 Task: Add a signature Joseph Clark containing With gratitude and sincere wishes, Joseph Clark to email address softage.8@softage.net and add a folder App development
Action: Mouse moved to (49, 112)
Screenshot: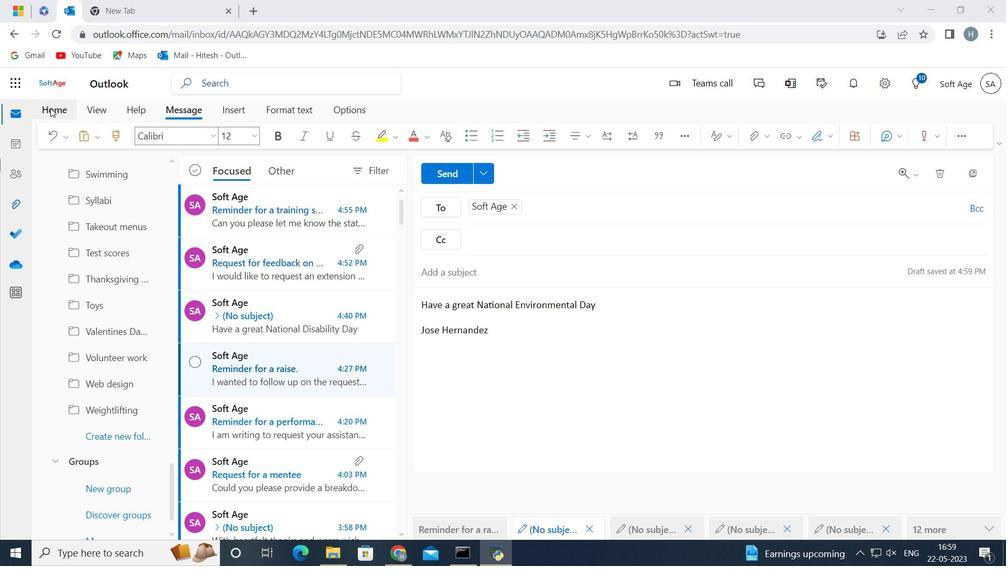 
Action: Mouse pressed left at (49, 112)
Screenshot: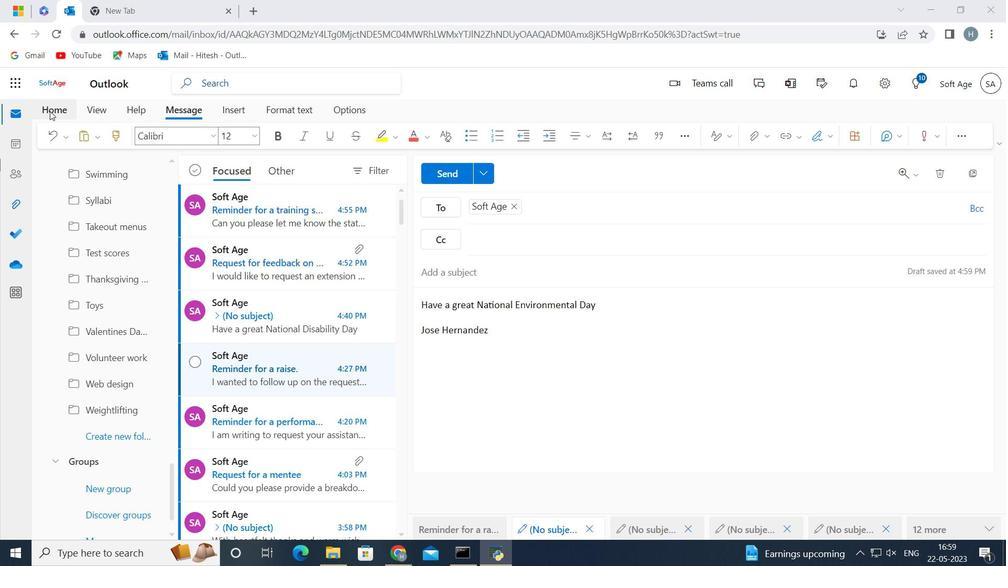 
Action: Mouse moved to (90, 136)
Screenshot: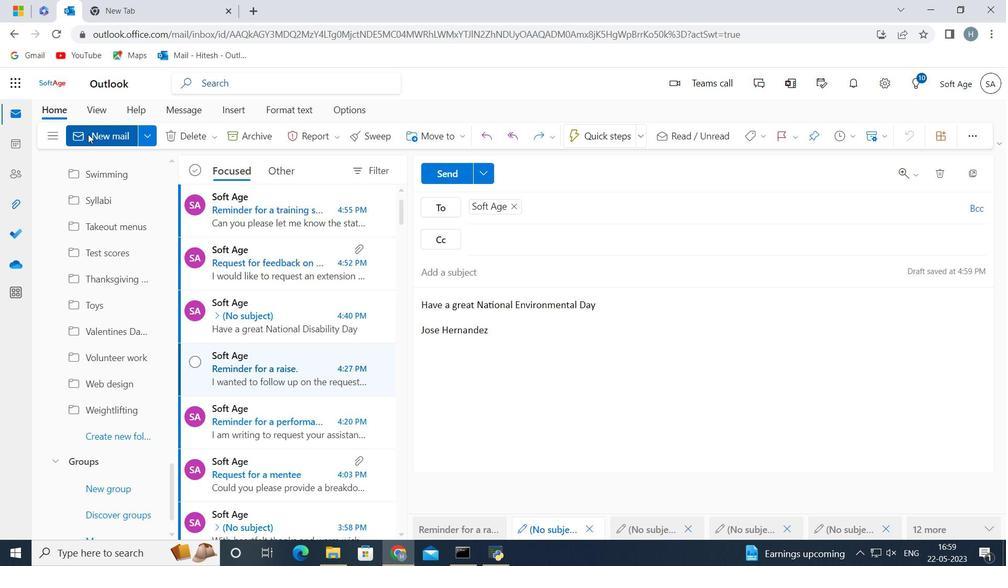 
Action: Mouse pressed left at (90, 136)
Screenshot: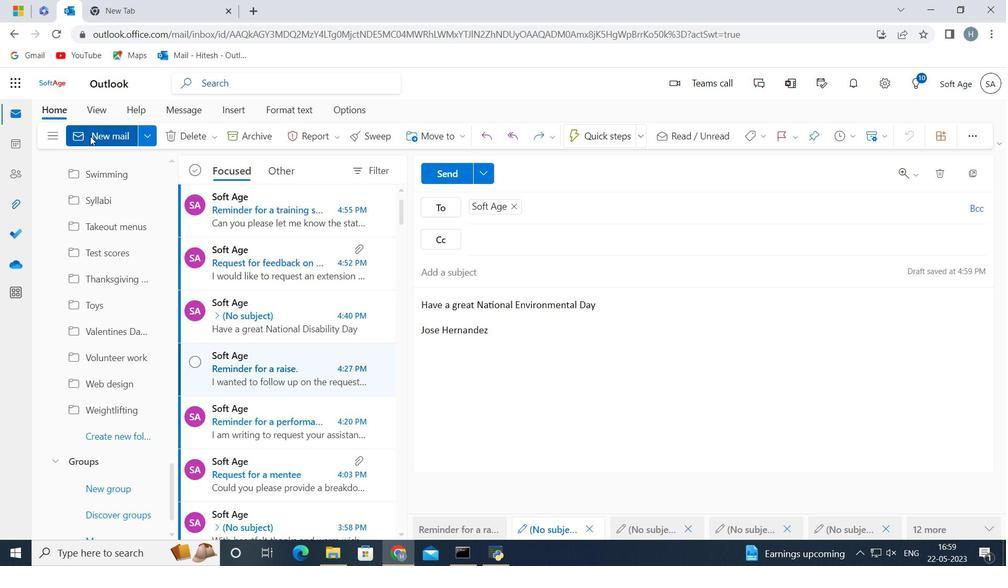 
Action: Mouse moved to (513, 324)
Screenshot: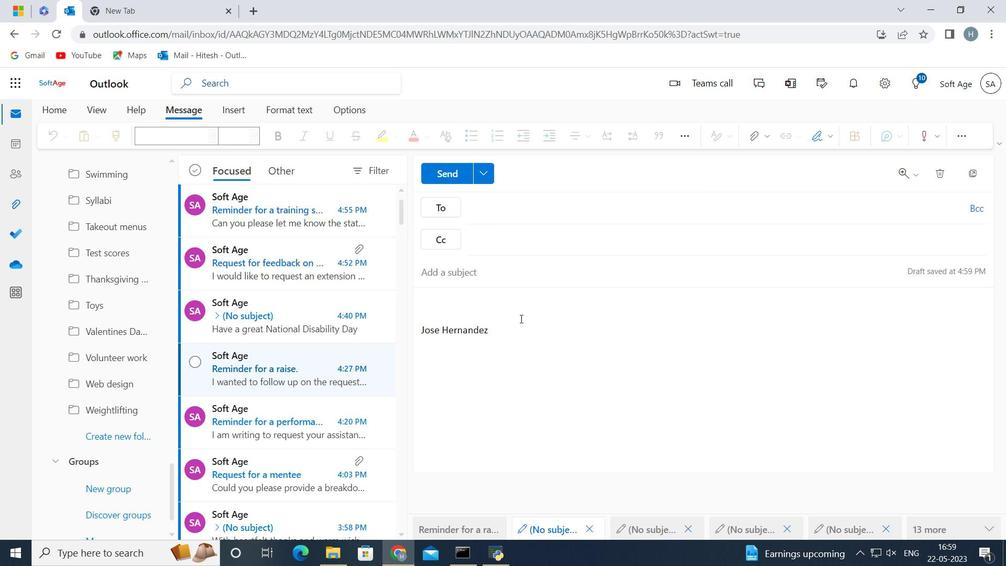 
Action: Mouse pressed left at (513, 324)
Screenshot: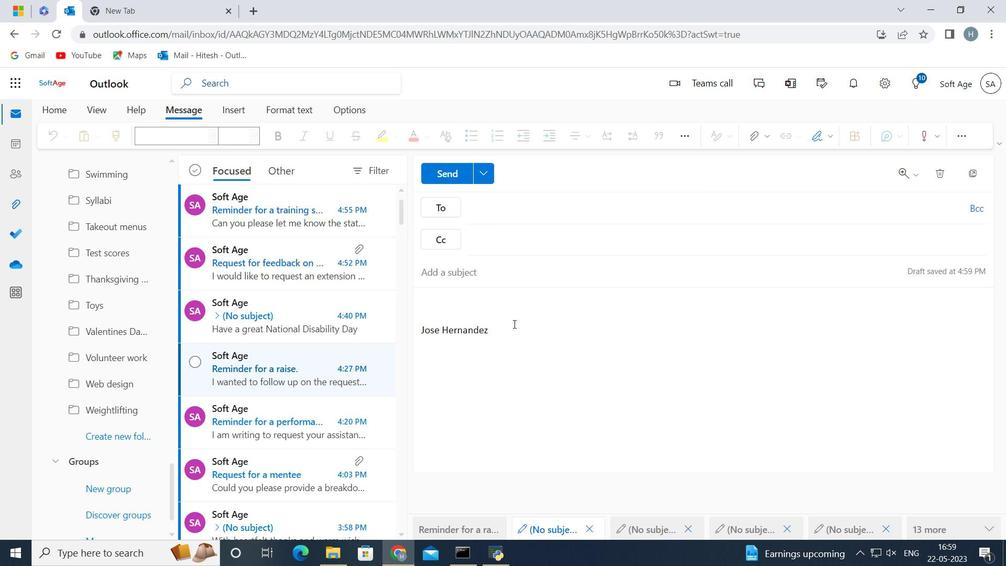 
Action: Key pressed <Key.backspace><Key.backspace><Key.backspace><Key.backspace><Key.backspace><Key.backspace><Key.backspace><Key.backspace><Key.backspace><Key.backspace><Key.backspace><Key.backspace><Key.backspace><Key.backspace><Key.backspace><Key.backspace><Key.backspace><Key.backspace><Key.backspace><Key.backspace><Key.backspace><Key.backspace>
Screenshot: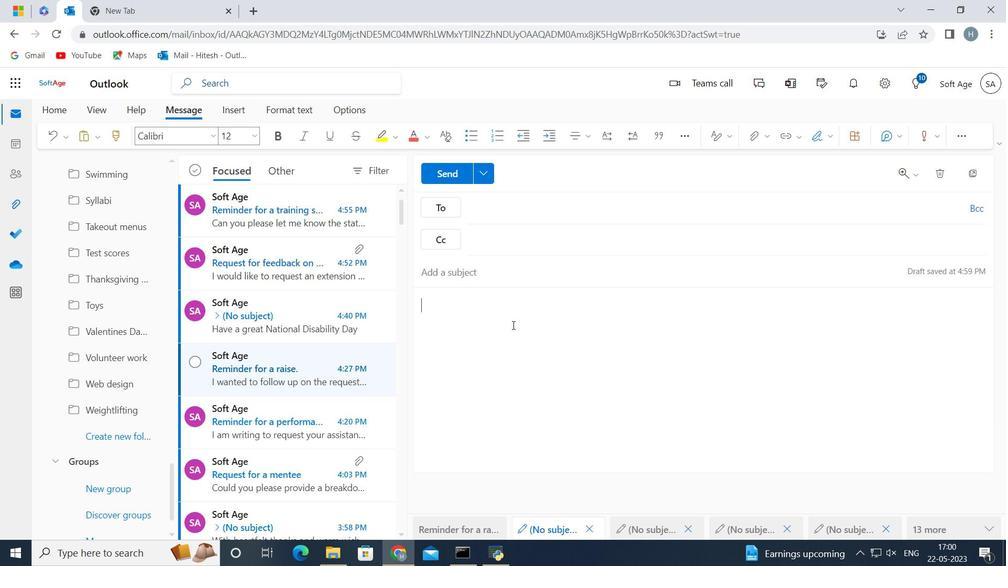 
Action: Mouse moved to (830, 135)
Screenshot: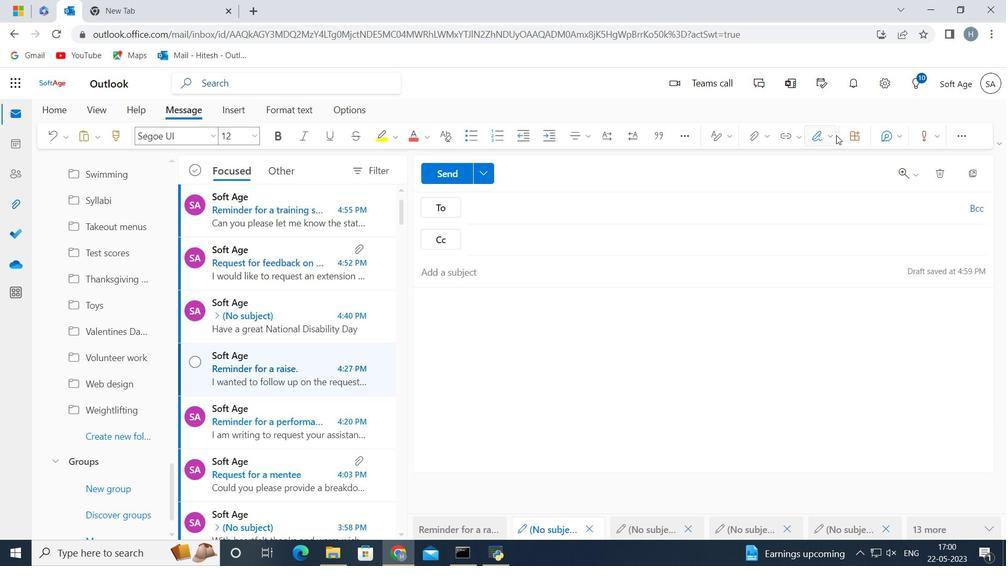 
Action: Mouse pressed left at (830, 135)
Screenshot: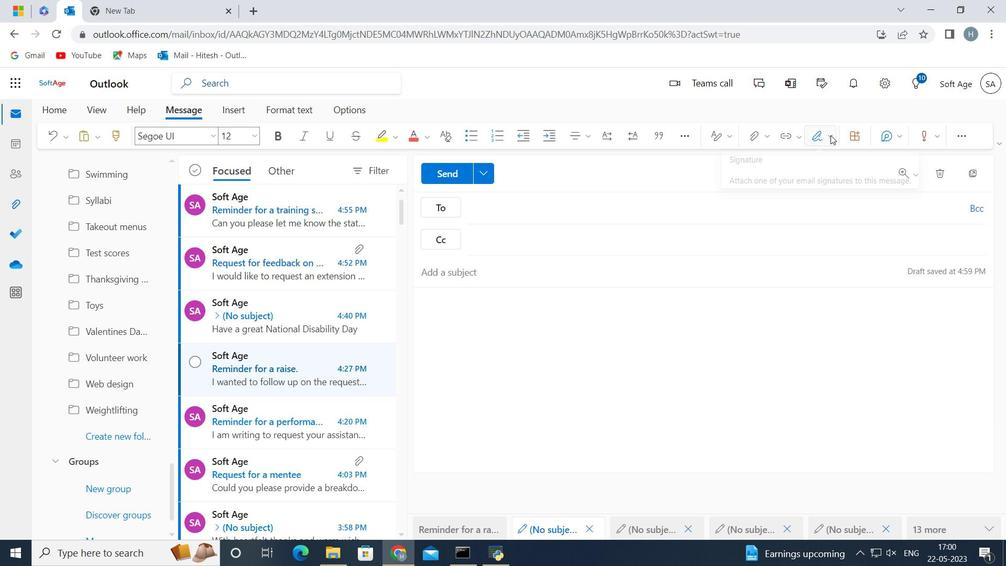 
Action: Mouse moved to (795, 193)
Screenshot: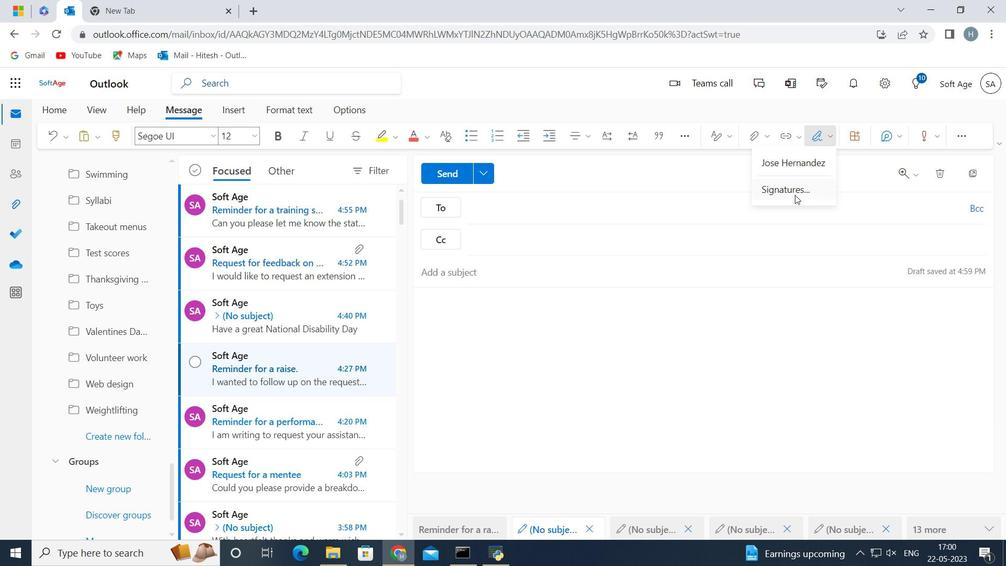 
Action: Mouse pressed left at (795, 193)
Screenshot: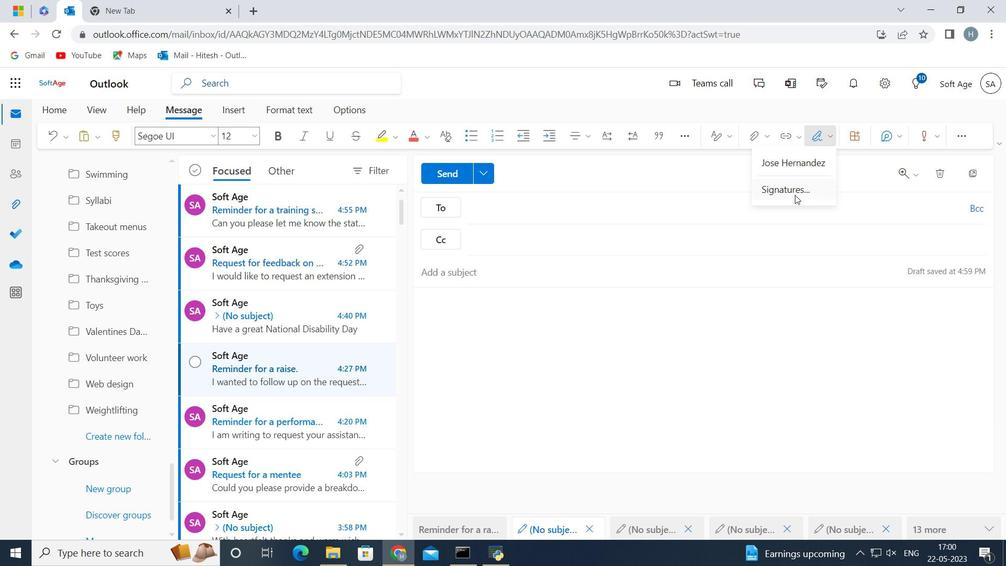 
Action: Mouse moved to (765, 233)
Screenshot: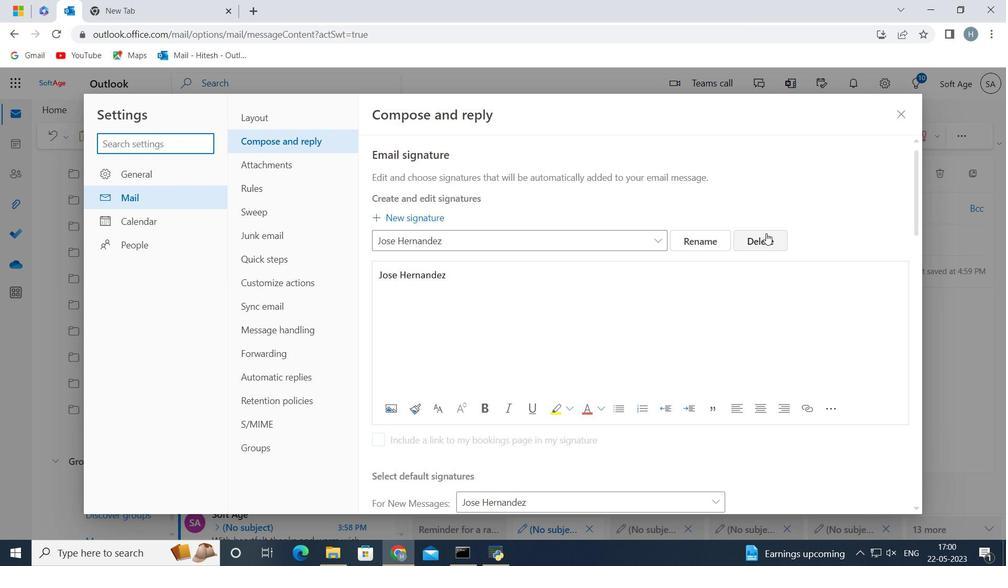 
Action: Mouse pressed left at (765, 233)
Screenshot: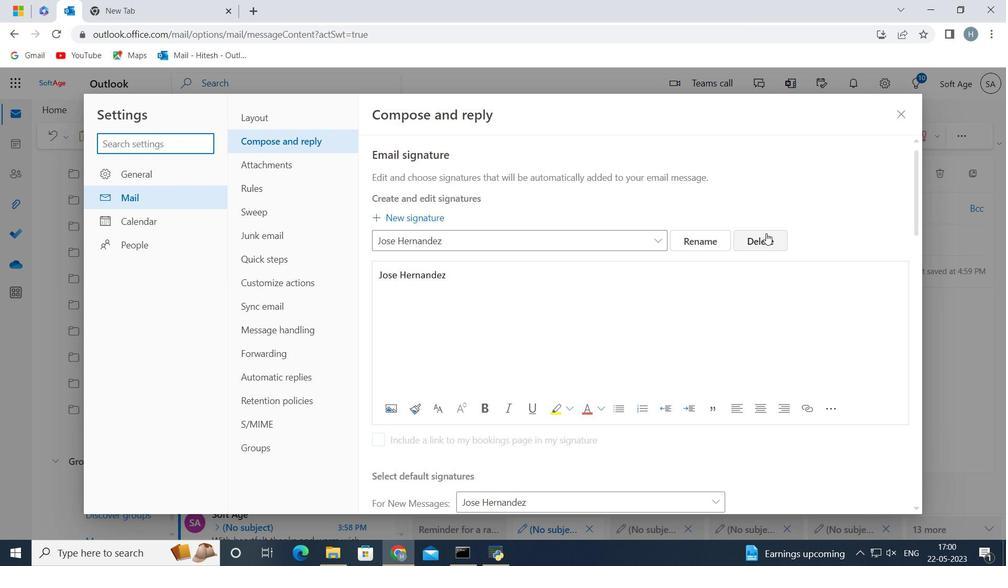 
Action: Mouse moved to (563, 240)
Screenshot: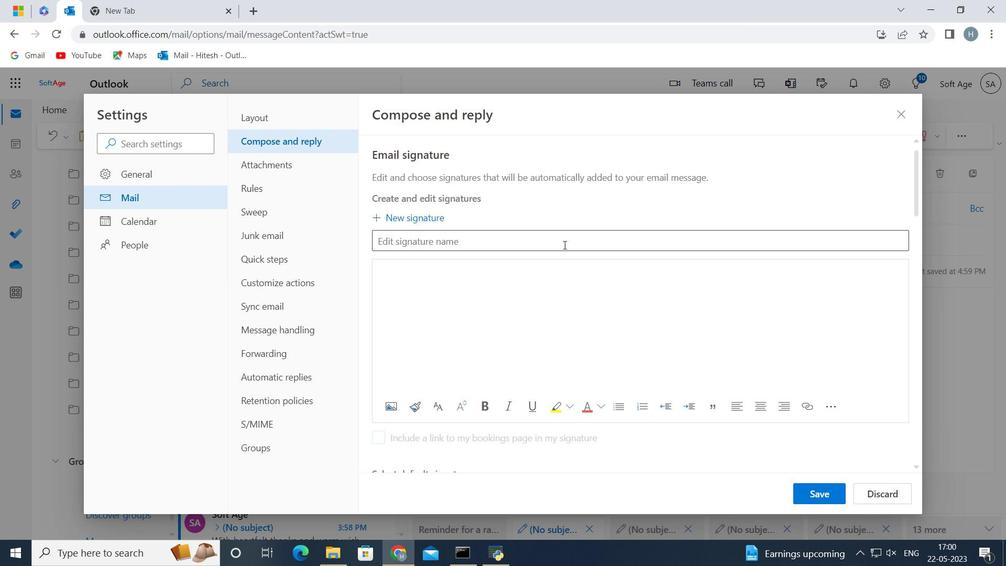 
Action: Mouse pressed left at (563, 240)
Screenshot: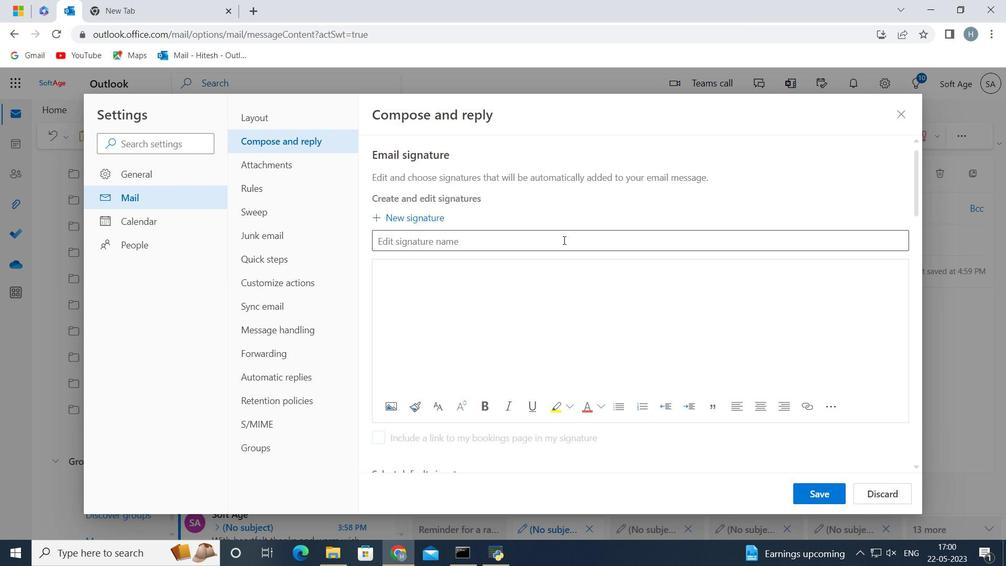 
Action: Key pressed <Key.shift>Joseph<Key.space><Key.shift>Clark<Key.space>
Screenshot: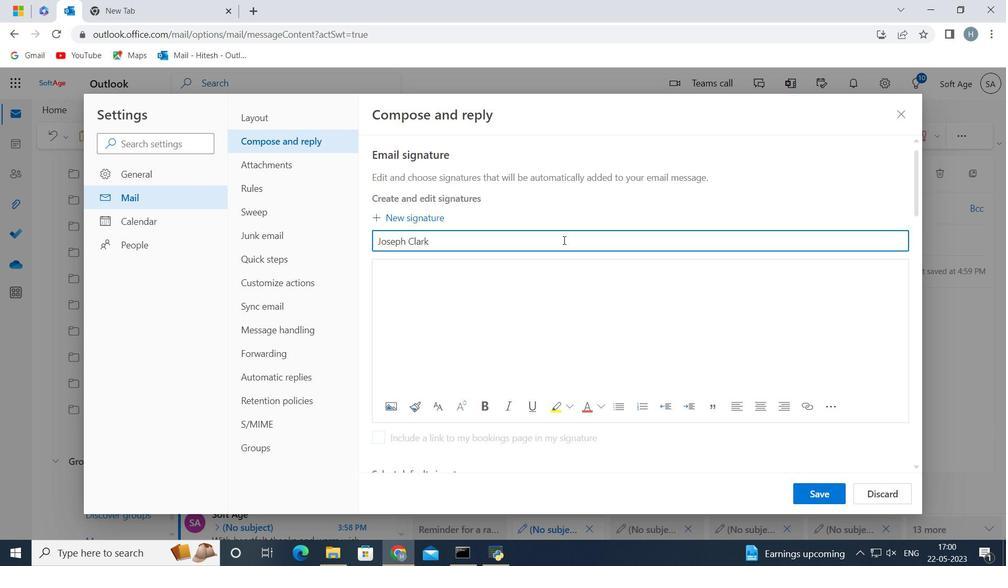 
Action: Mouse moved to (492, 279)
Screenshot: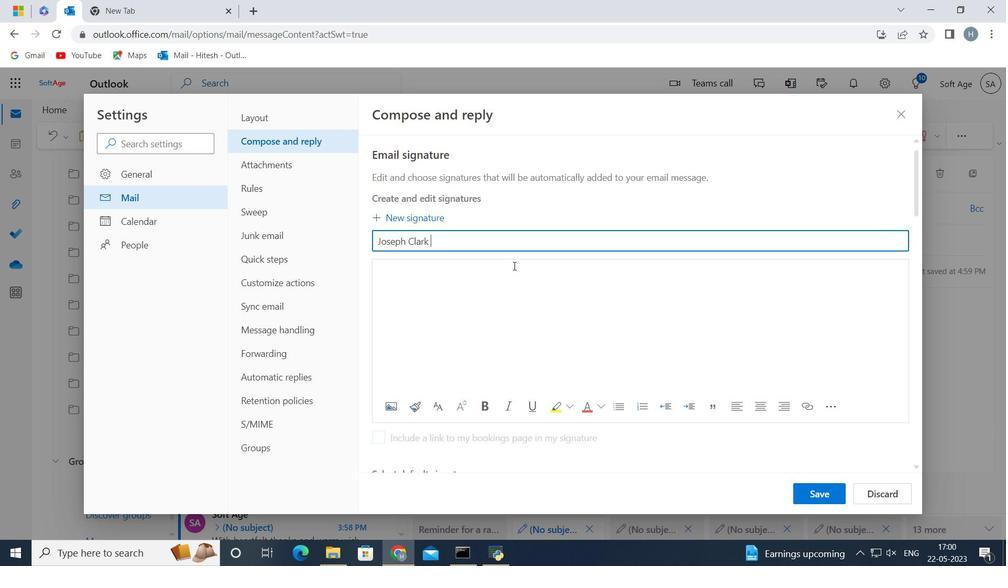 
Action: Mouse pressed left at (492, 279)
Screenshot: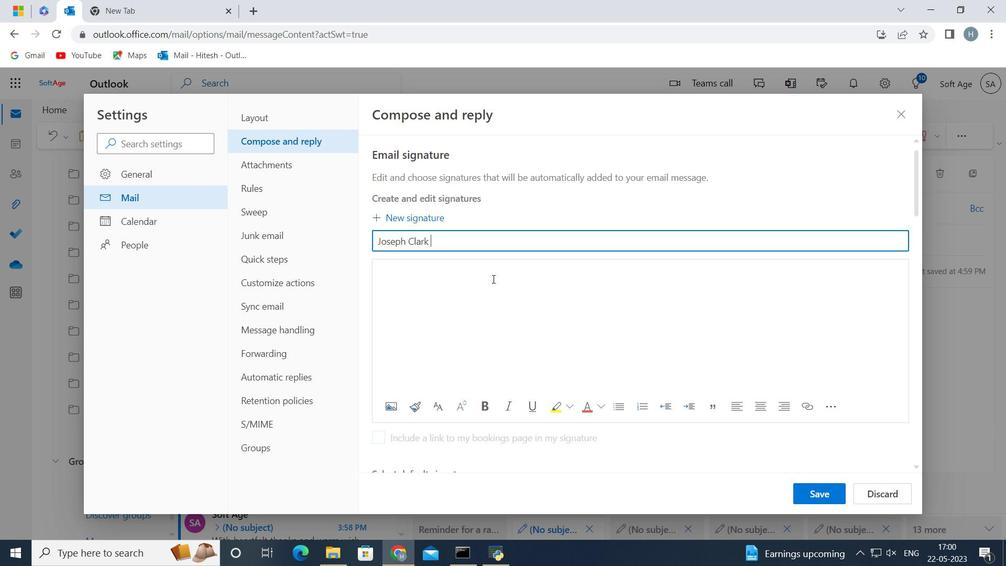 
Action: Mouse moved to (488, 280)
Screenshot: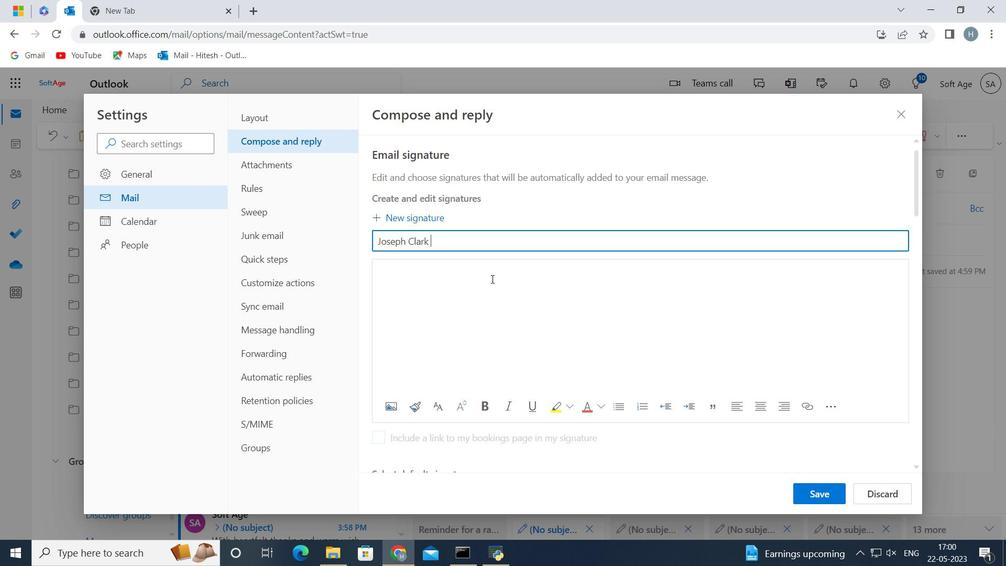 
Action: Key pressed <Key.shift>Joseph<Key.space><Key.shift>Clark
Screenshot: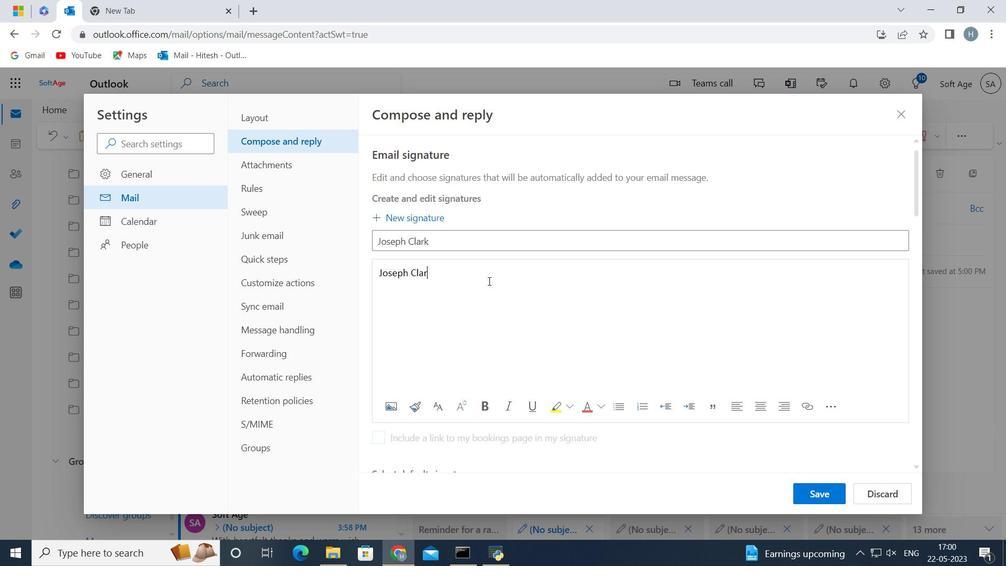 
Action: Mouse moved to (808, 484)
Screenshot: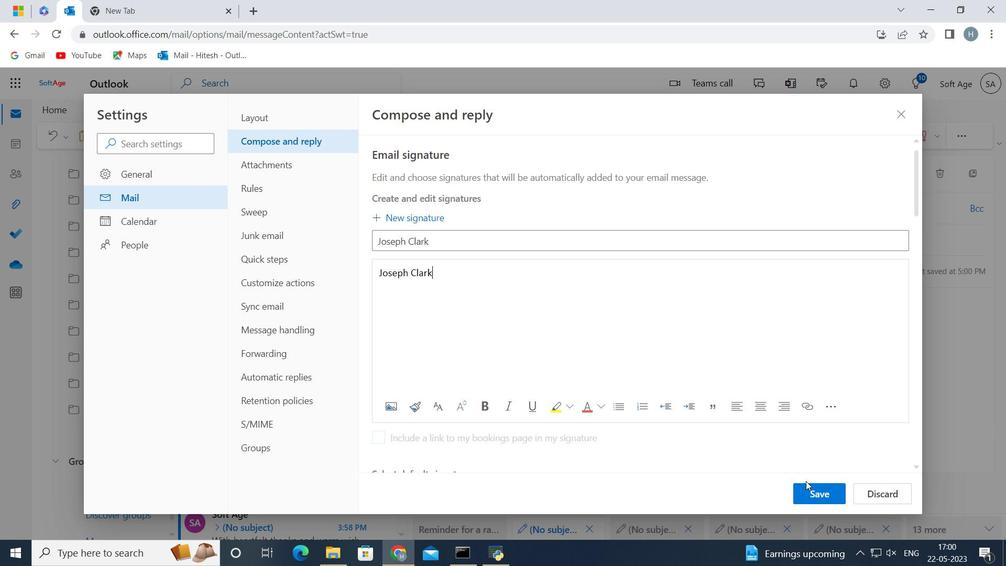 
Action: Mouse pressed left at (808, 484)
Screenshot: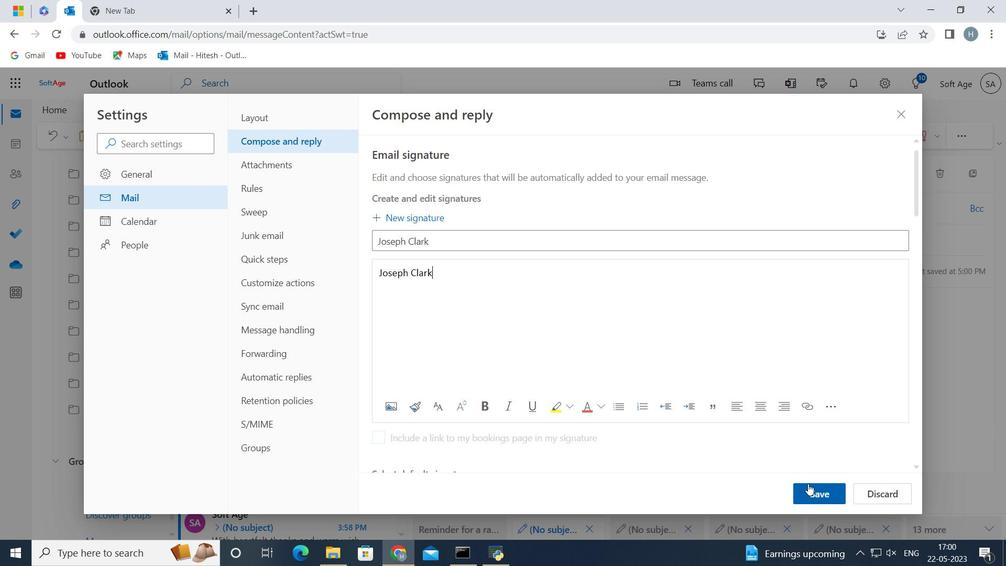 
Action: Mouse moved to (570, 301)
Screenshot: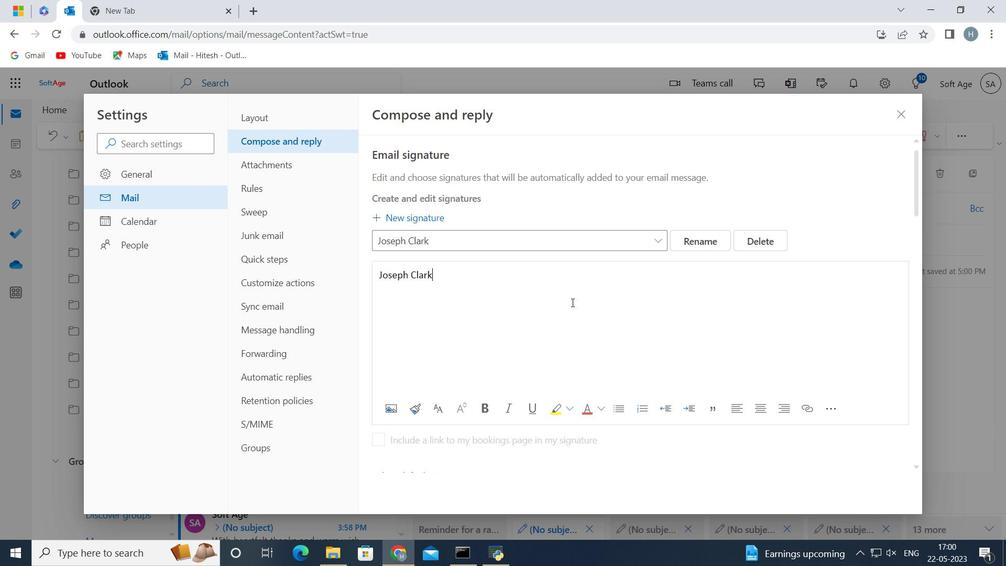 
Action: Mouse scrolled (570, 300) with delta (0, 0)
Screenshot: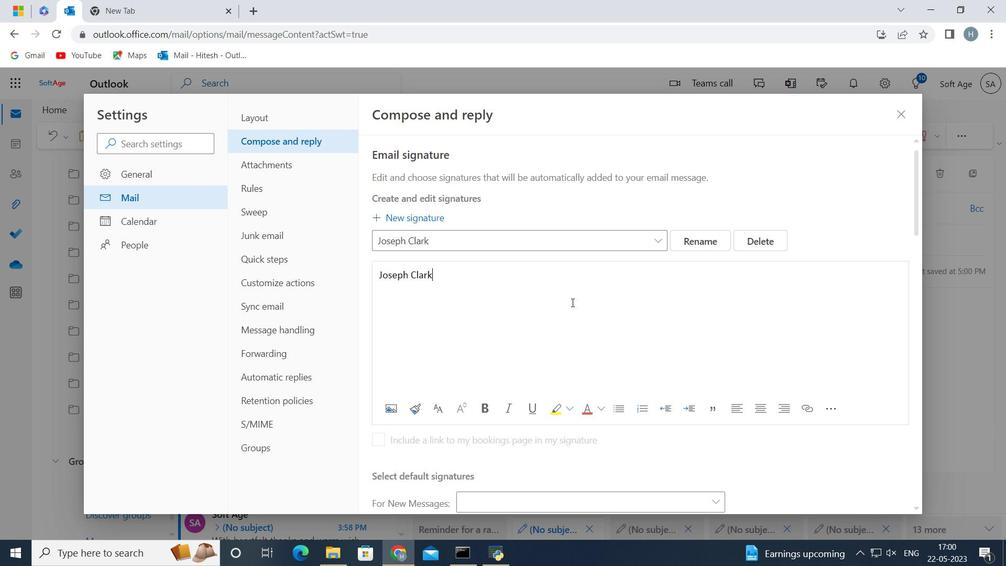 
Action: Mouse scrolled (570, 300) with delta (0, 0)
Screenshot: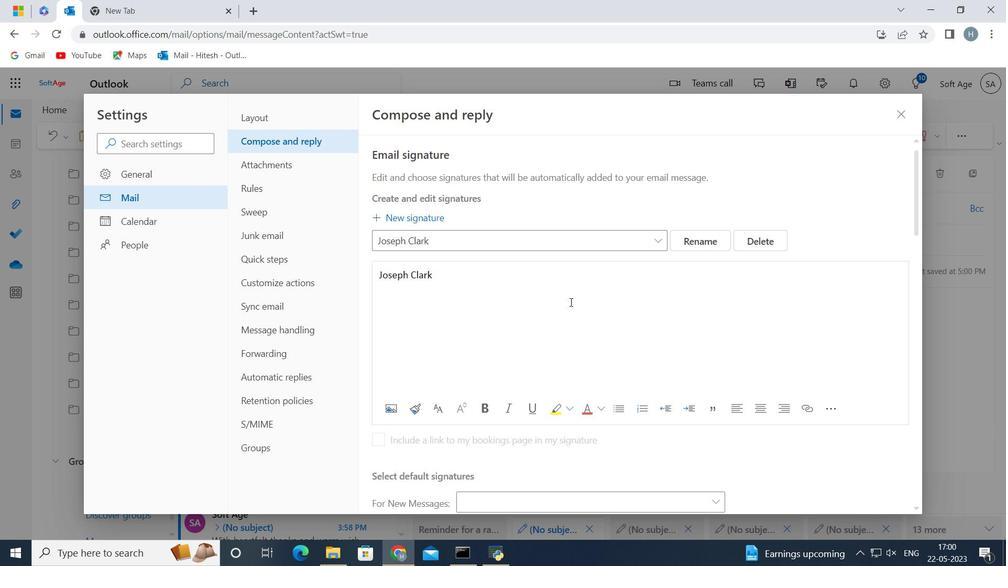 
Action: Mouse moved to (548, 280)
Screenshot: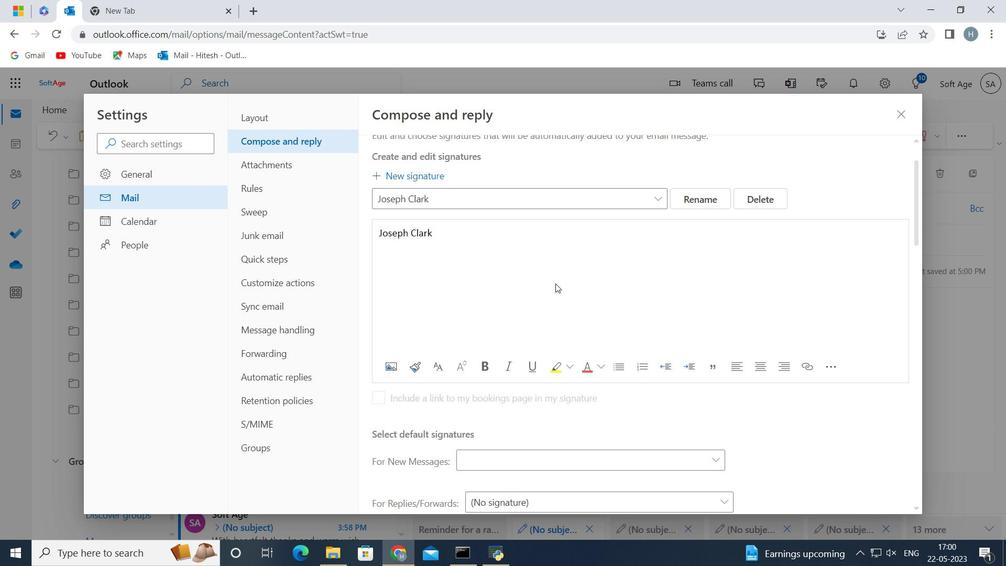
Action: Mouse scrolled (548, 279) with delta (0, 0)
Screenshot: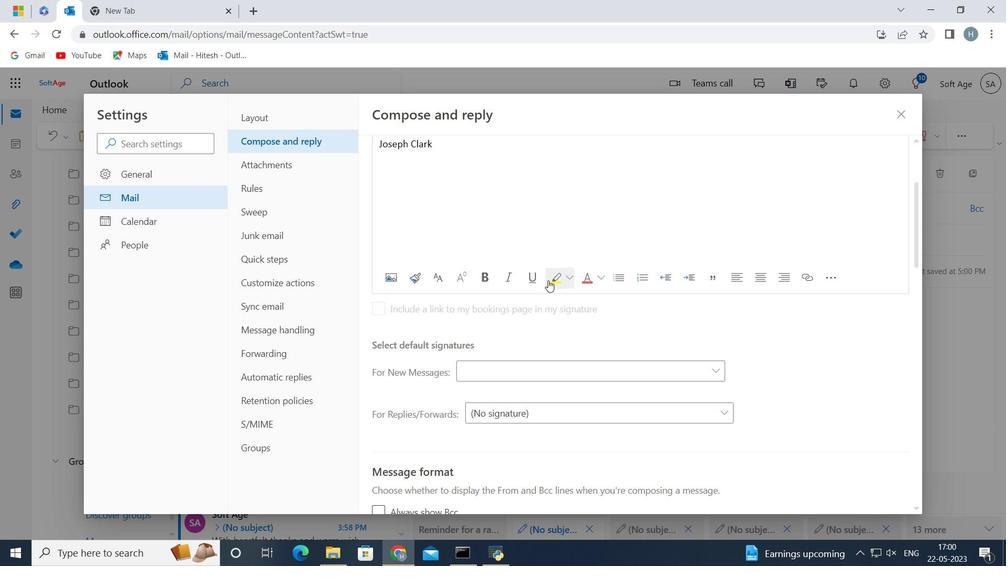 
Action: Mouse scrolled (548, 279) with delta (0, 0)
Screenshot: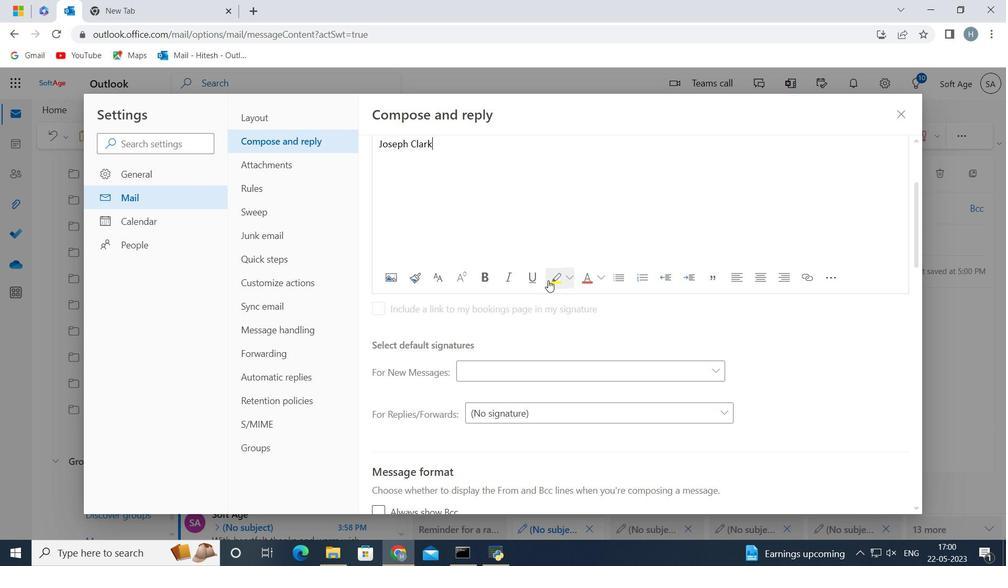 
Action: Mouse moved to (713, 238)
Screenshot: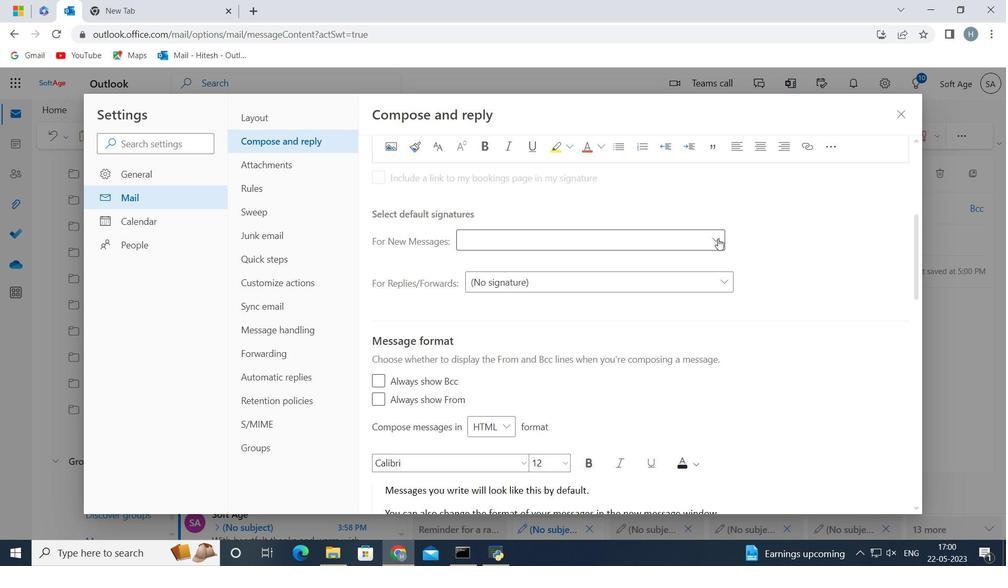 
Action: Mouse pressed left at (713, 238)
Screenshot: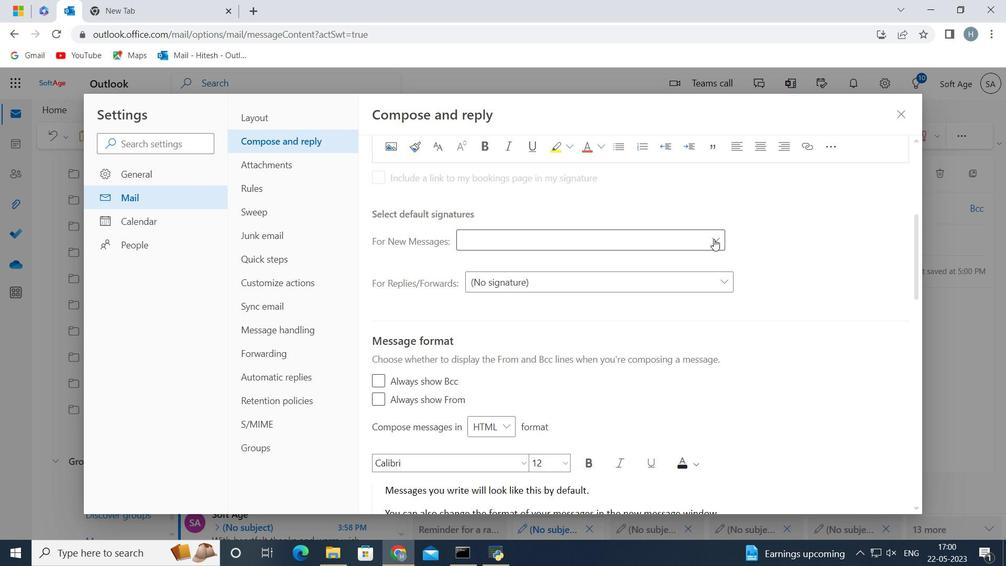 
Action: Mouse moved to (666, 283)
Screenshot: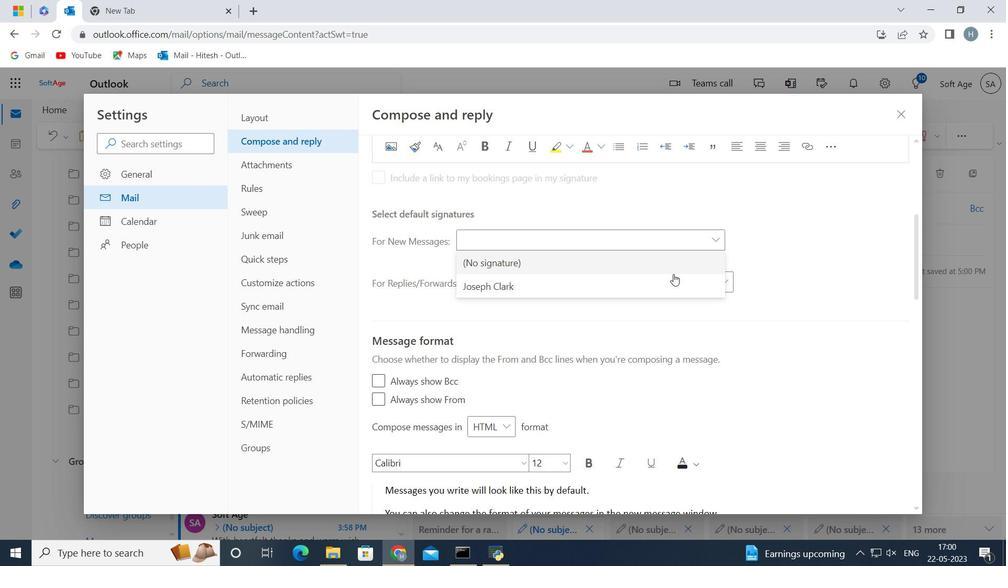 
Action: Mouse pressed left at (666, 283)
Screenshot: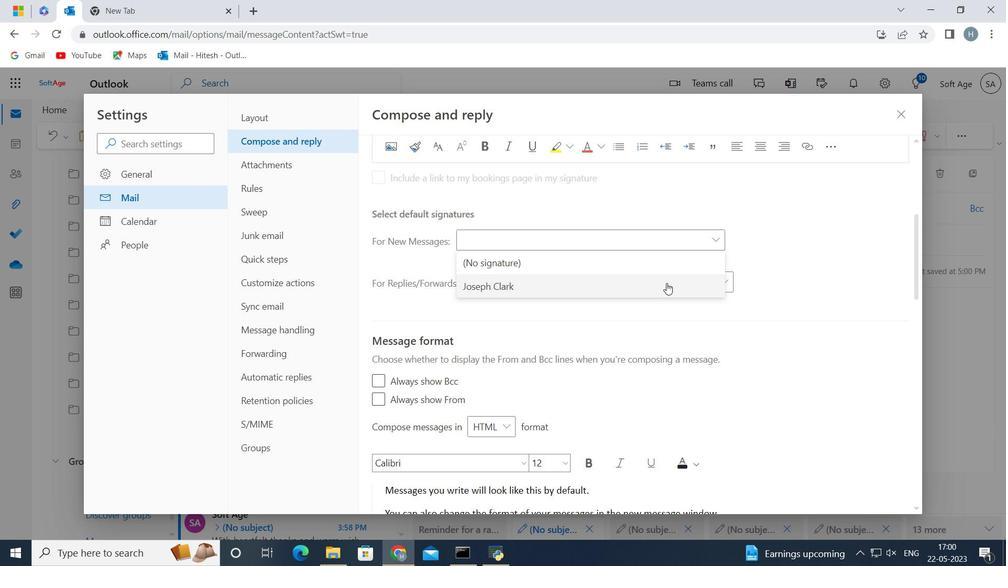 
Action: Mouse moved to (823, 490)
Screenshot: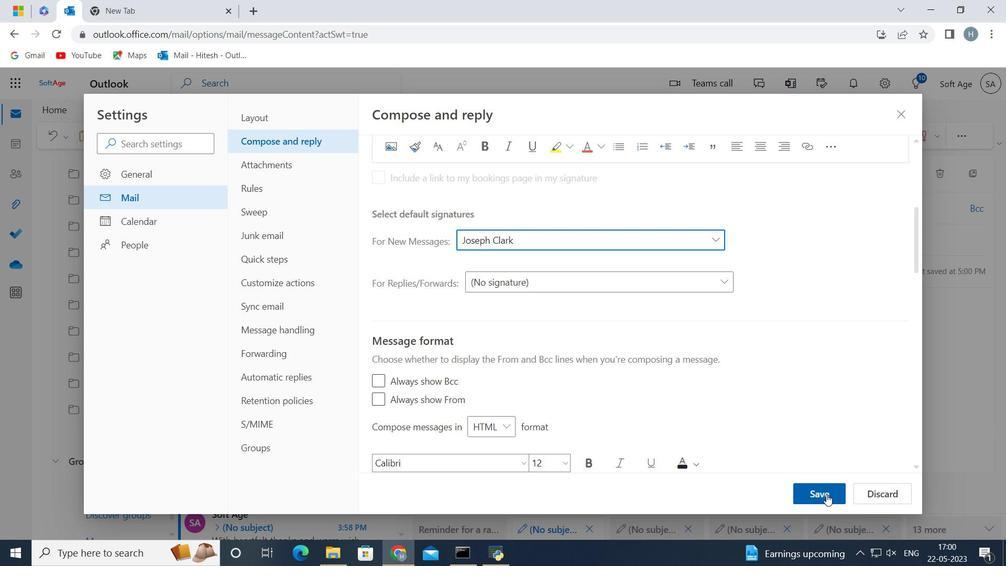 
Action: Mouse pressed left at (823, 490)
Screenshot: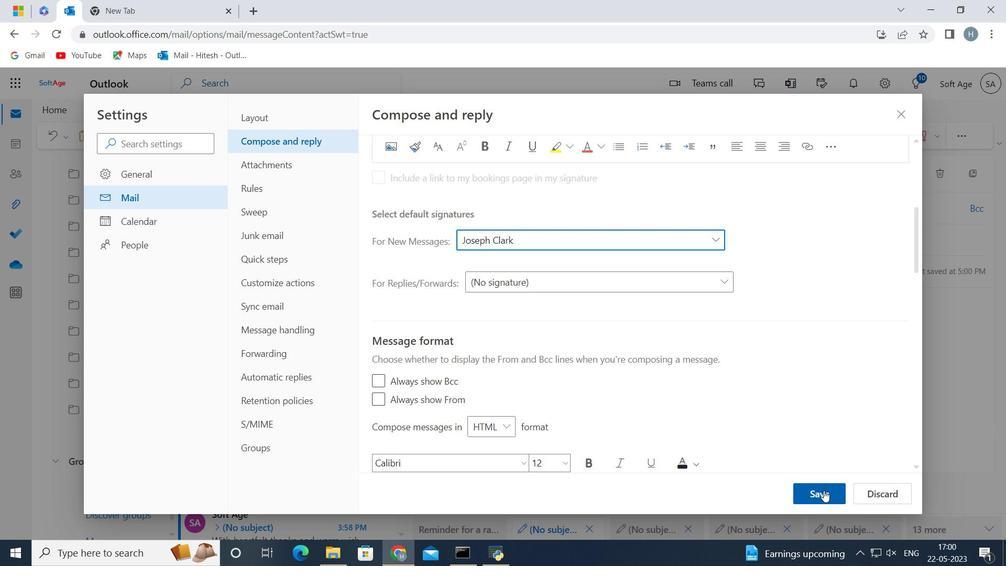 
Action: Mouse moved to (898, 121)
Screenshot: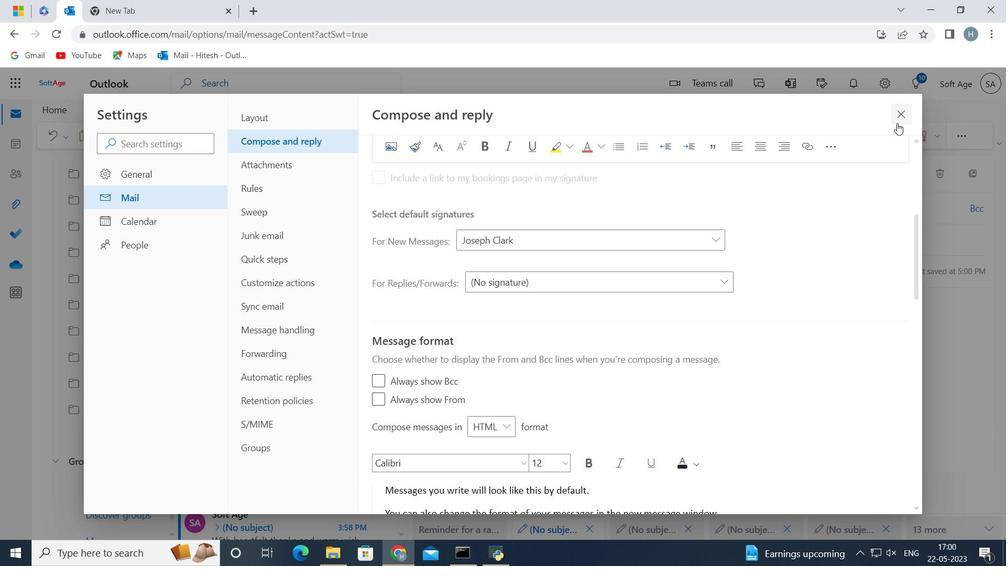 
Action: Mouse pressed left at (898, 121)
Screenshot: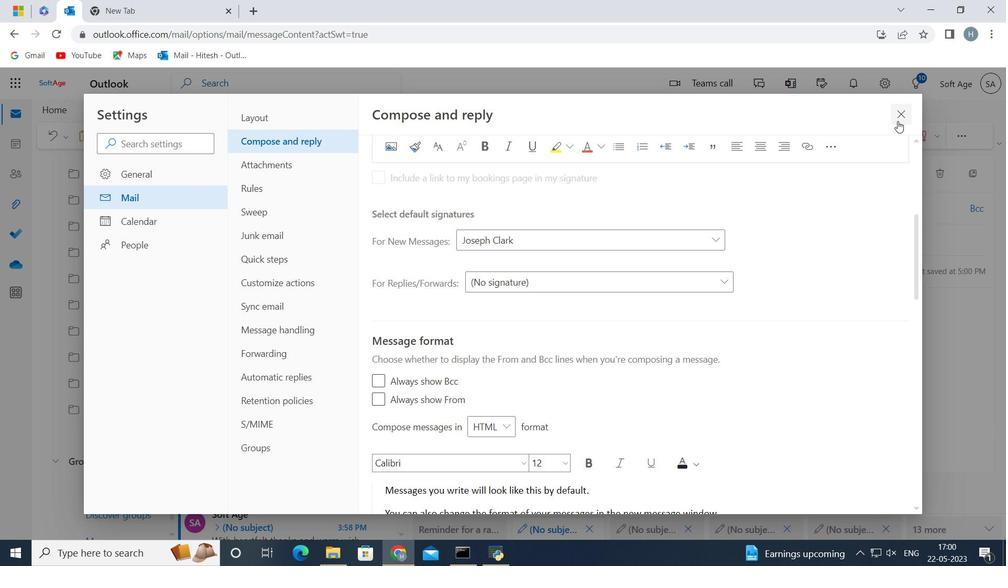 
Action: Mouse moved to (484, 303)
Screenshot: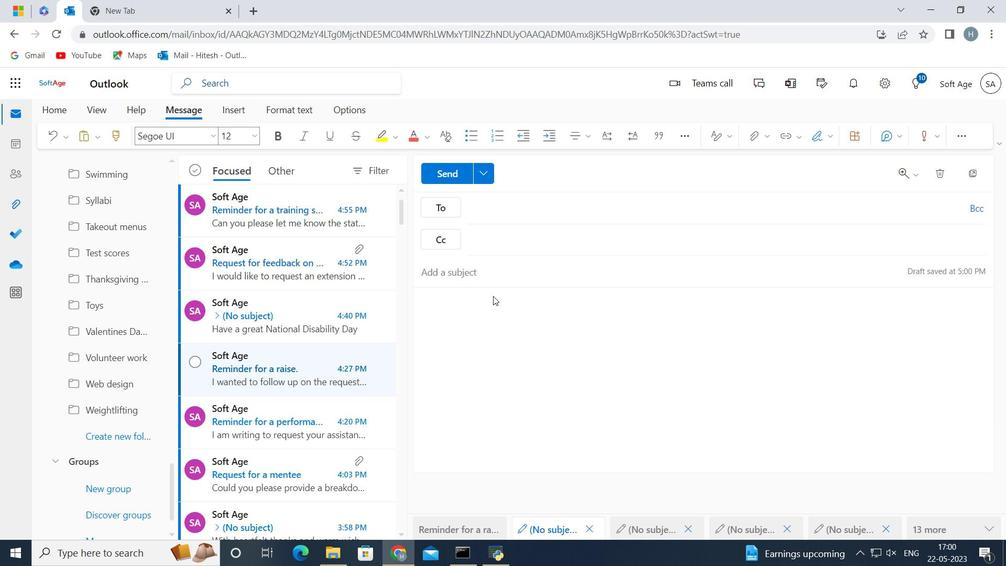 
Action: Mouse pressed left at (484, 303)
Screenshot: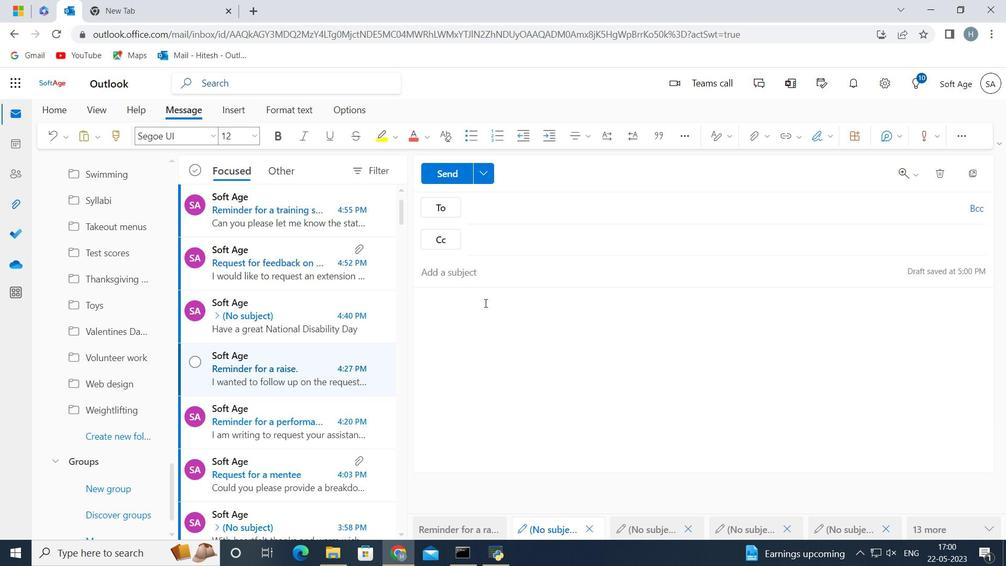 
Action: Key pressed <Key.shift><Key.shift>With<Key.space>gratitude<Key.space>and<Key.space>sincere<Key.space>wishes
Screenshot: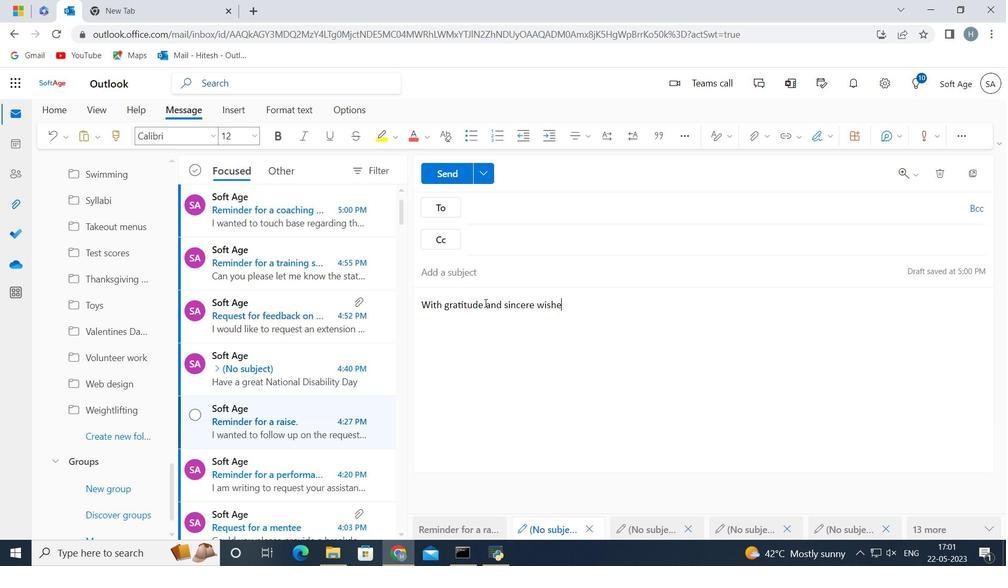 
Action: Mouse moved to (830, 131)
Screenshot: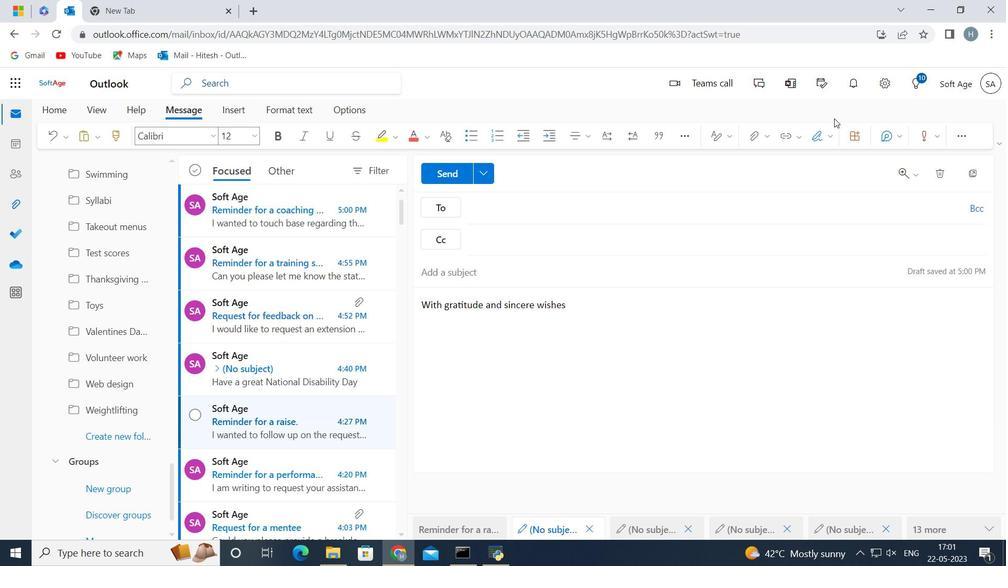 
Action: Mouse pressed left at (830, 131)
Screenshot: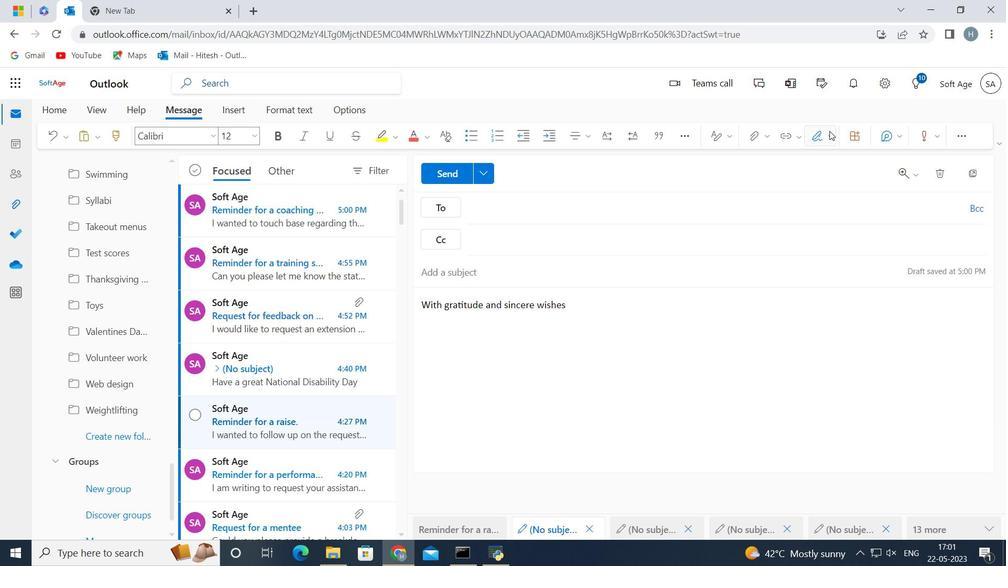 
Action: Mouse moved to (816, 165)
Screenshot: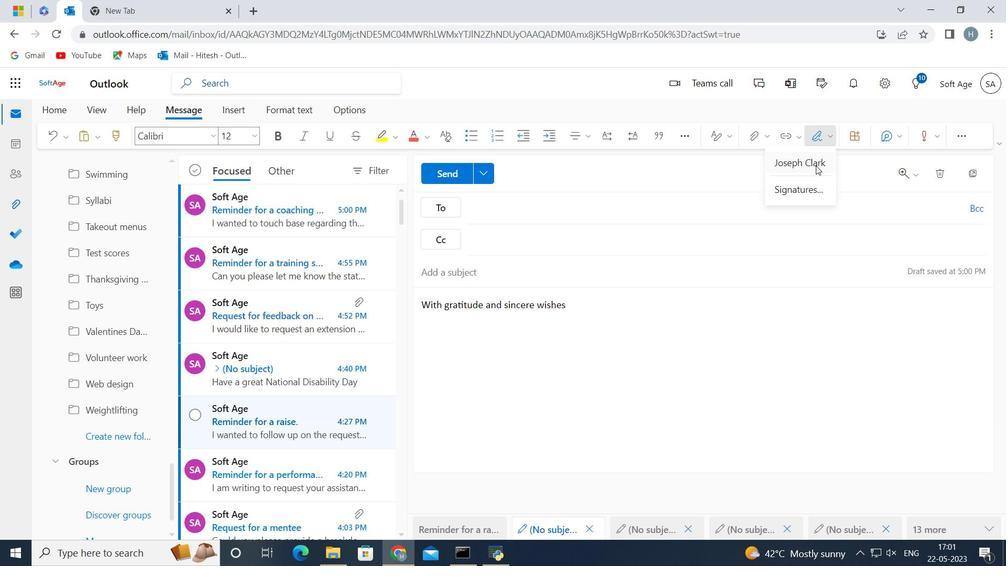 
Action: Mouse pressed left at (816, 165)
Screenshot: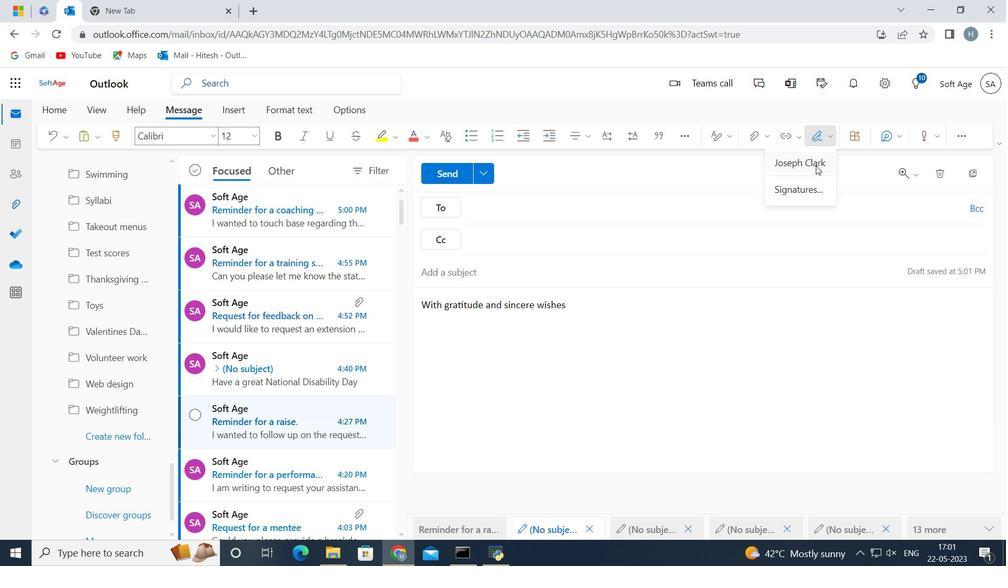 
Action: Mouse moved to (512, 211)
Screenshot: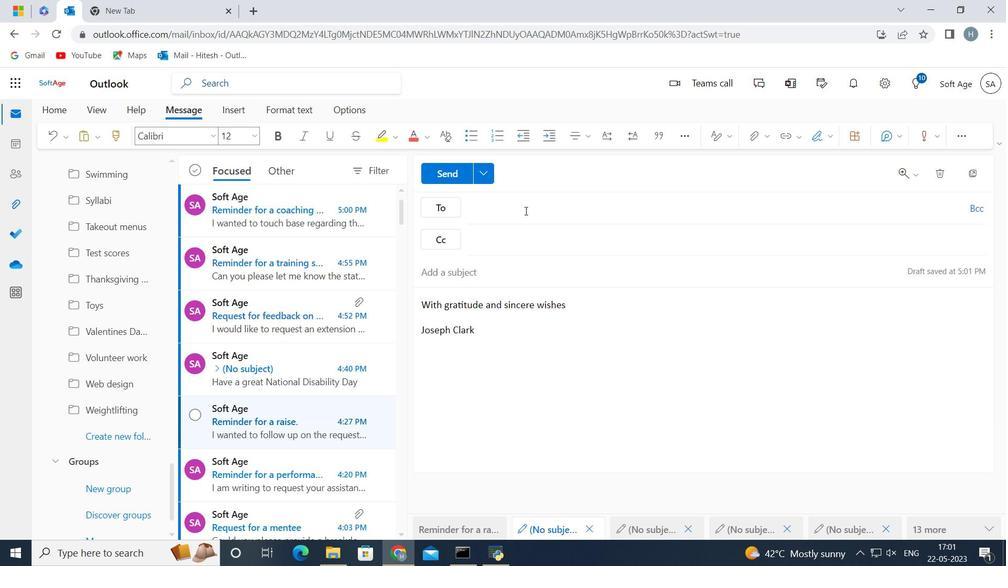 
Action: Mouse pressed left at (512, 211)
Screenshot: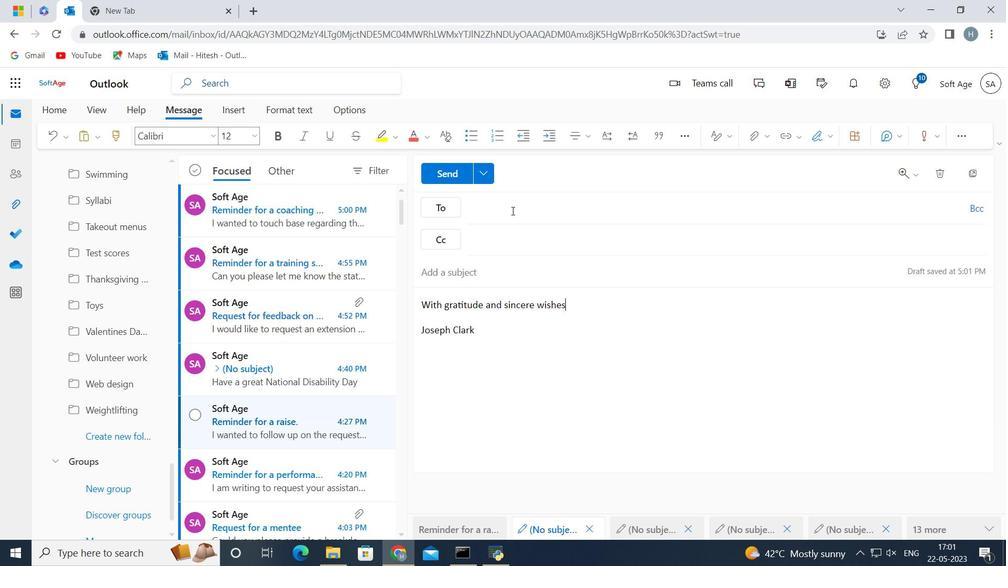 
Action: Mouse moved to (511, 211)
Screenshot: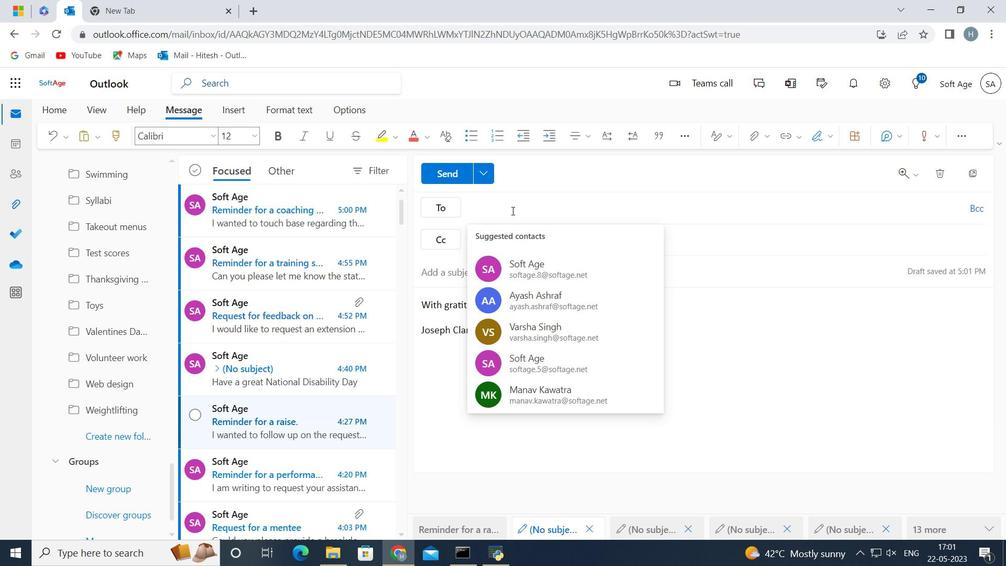 
Action: Key pressed softage.8<Key.shift>@softage.net
Screenshot: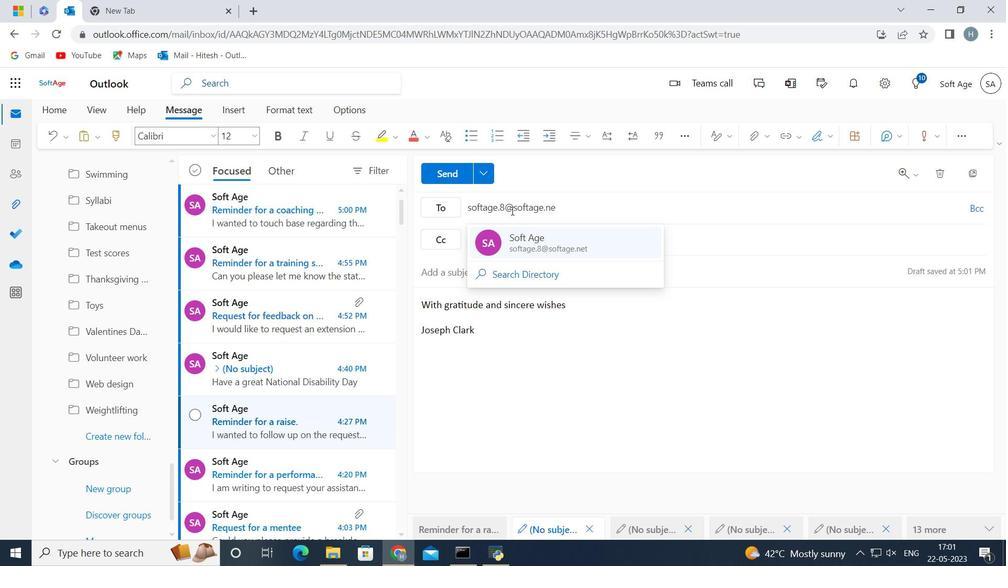 
Action: Mouse moved to (516, 232)
Screenshot: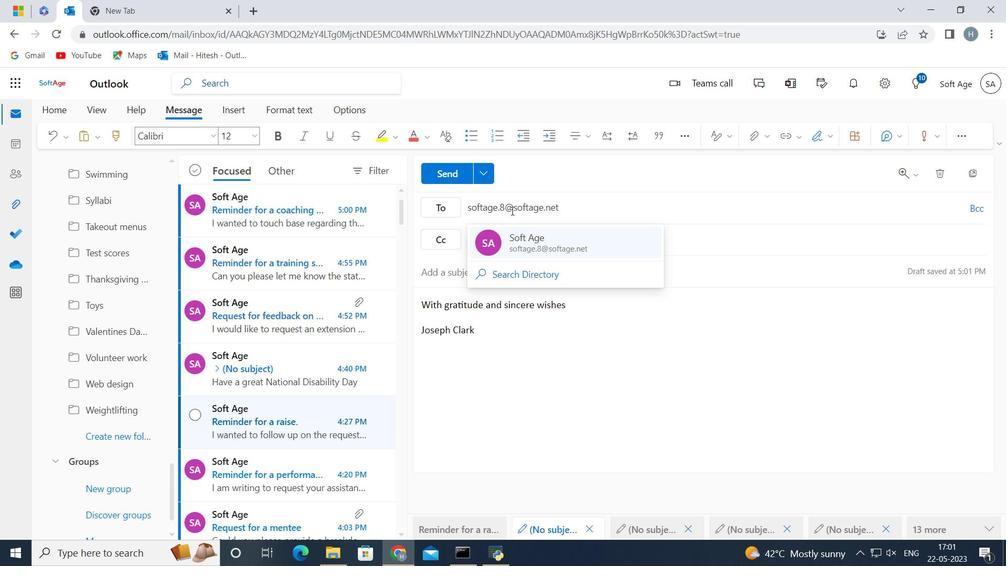 
Action: Mouse pressed left at (516, 232)
Screenshot: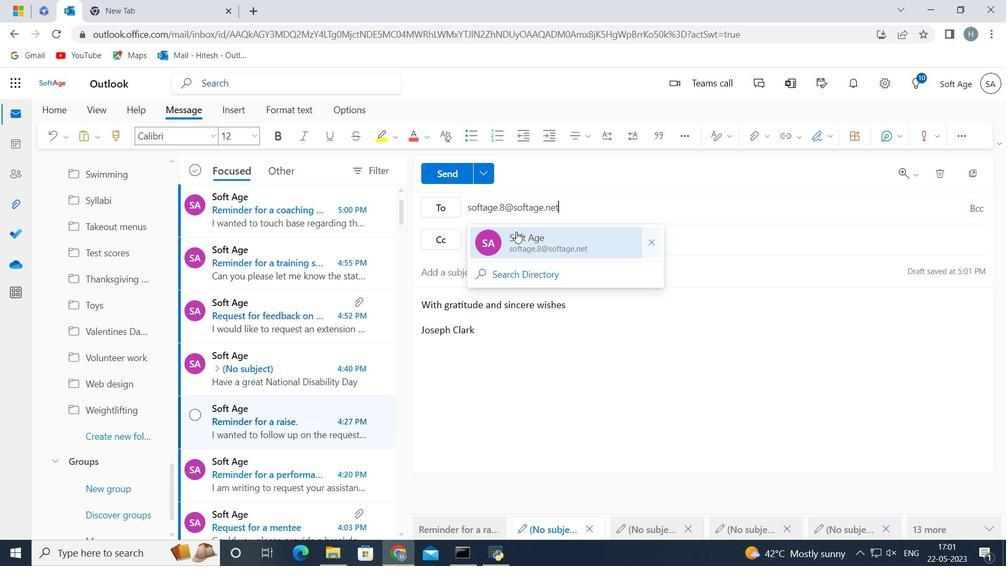
Action: Mouse moved to (135, 433)
Screenshot: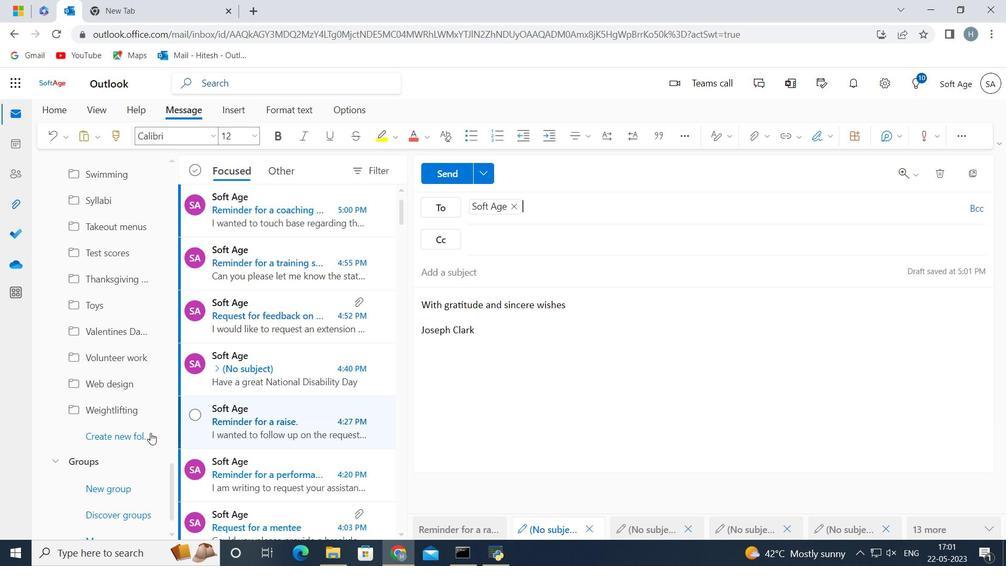 
Action: Mouse pressed left at (135, 433)
Screenshot: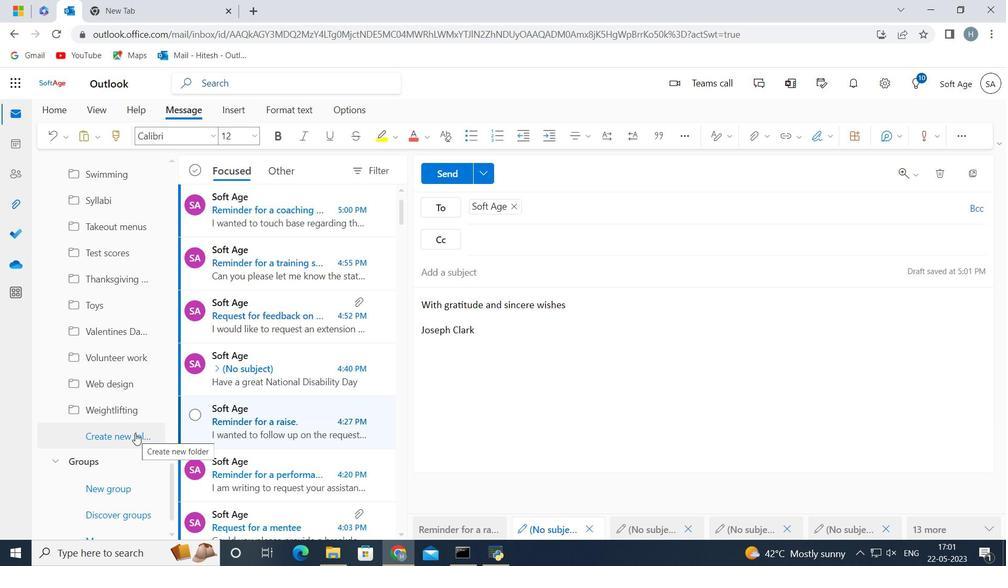 
Action: Key pressed <Key.shift>App<Key.space>development
Screenshot: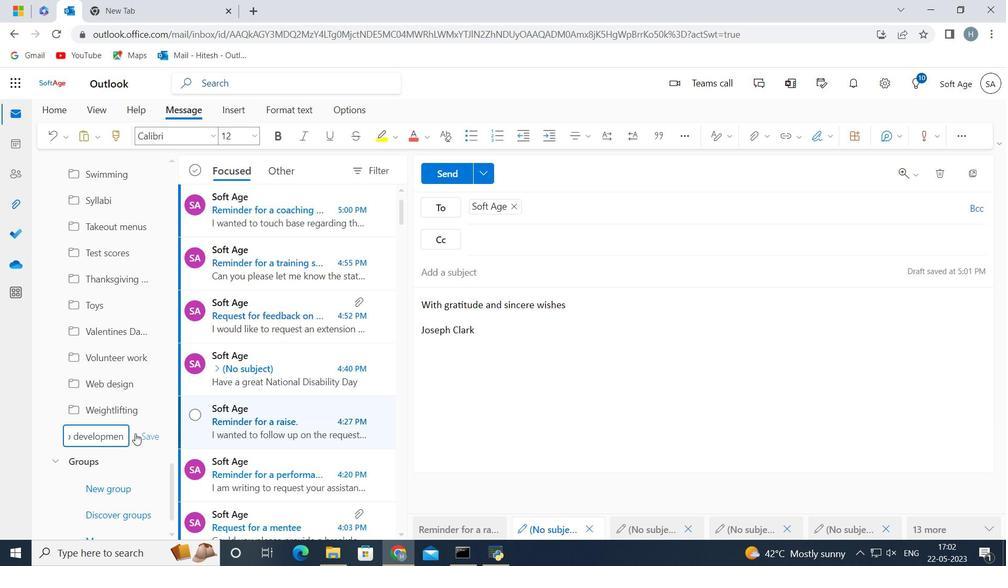 
Action: Mouse moved to (148, 436)
Screenshot: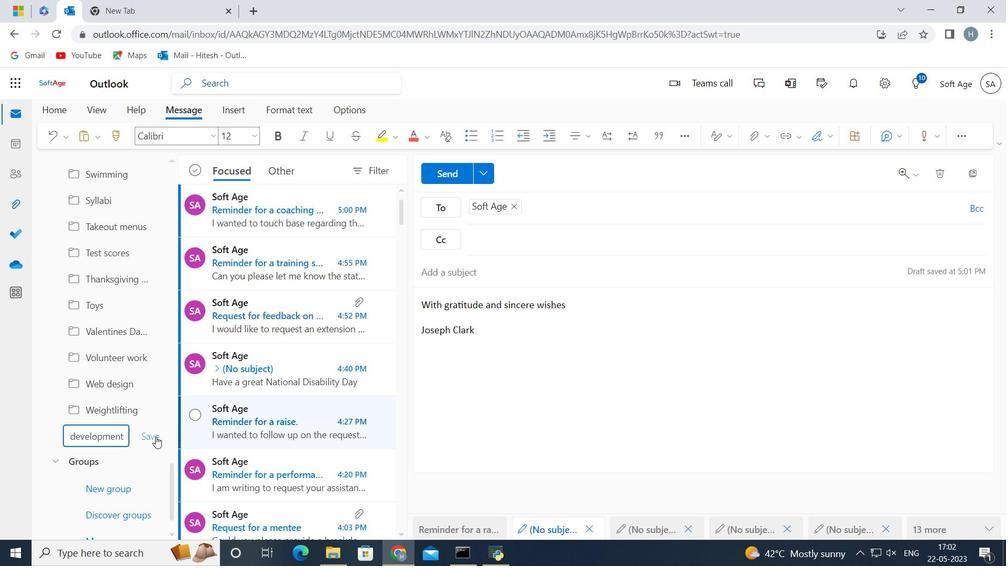
Action: Mouse pressed left at (148, 436)
Screenshot: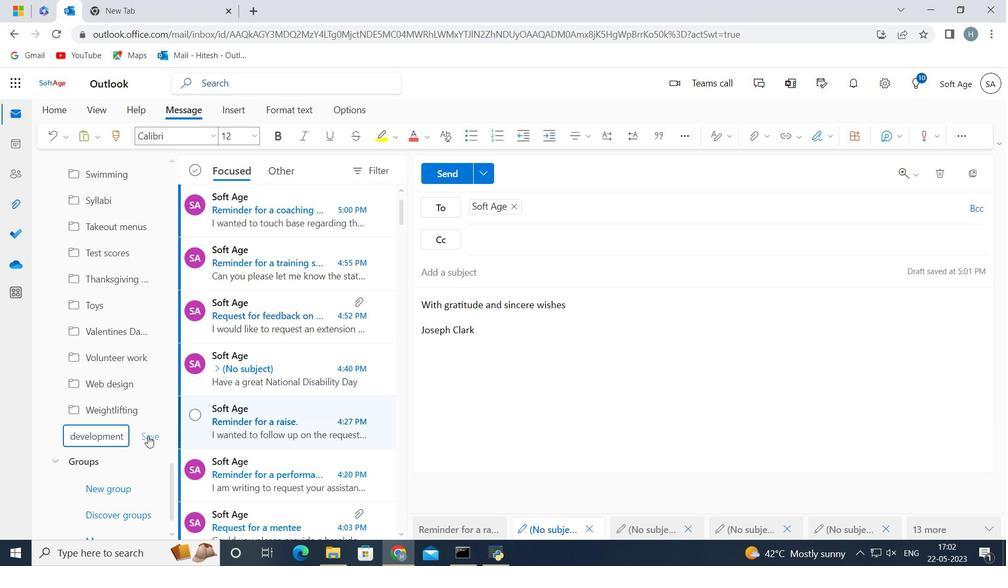 
Action: Mouse moved to (430, 175)
Screenshot: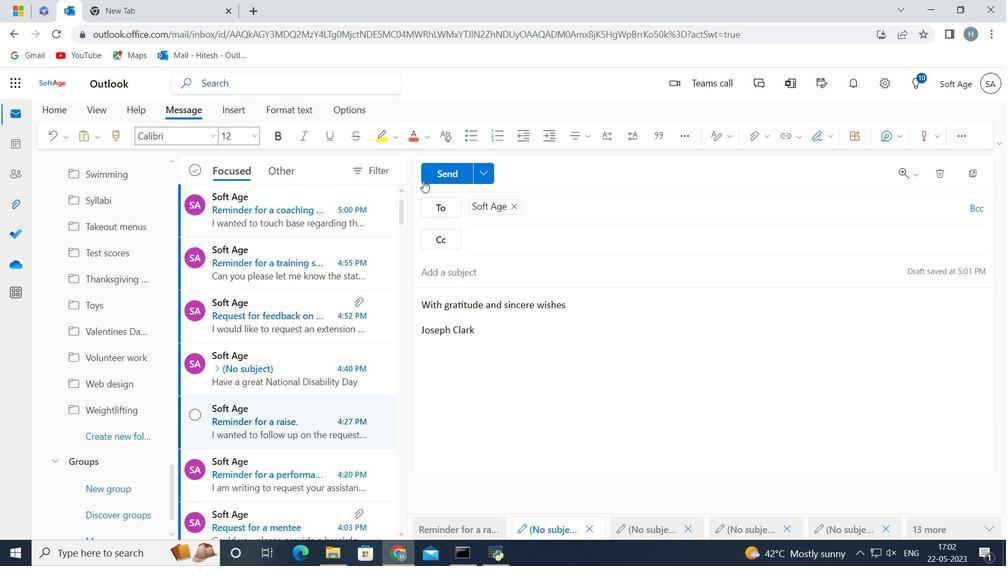 
Action: Mouse pressed left at (430, 175)
Screenshot: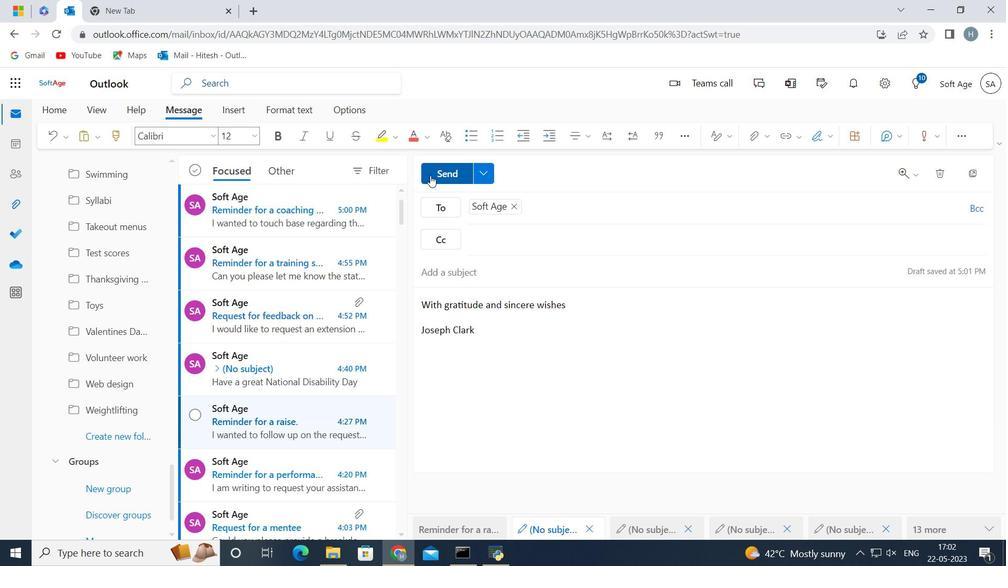 
Action: Mouse moved to (503, 336)
Screenshot: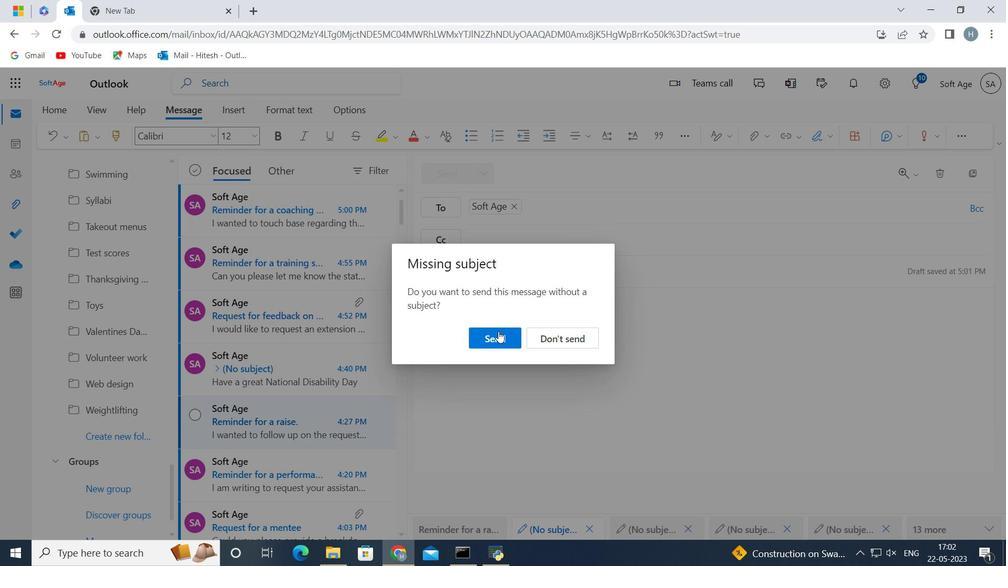 
Action: Mouse pressed left at (503, 336)
Screenshot: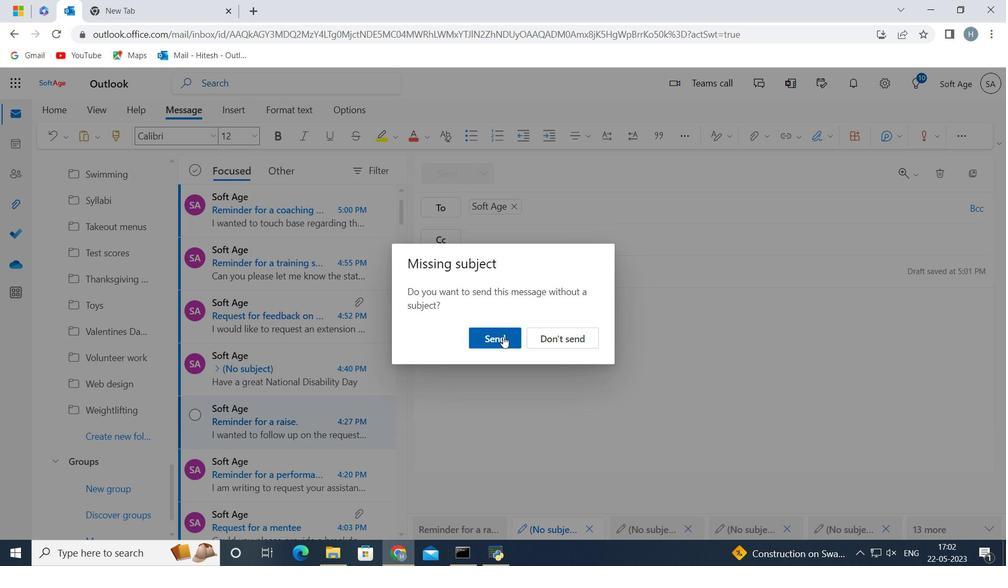 
Action: Mouse moved to (503, 336)
Screenshot: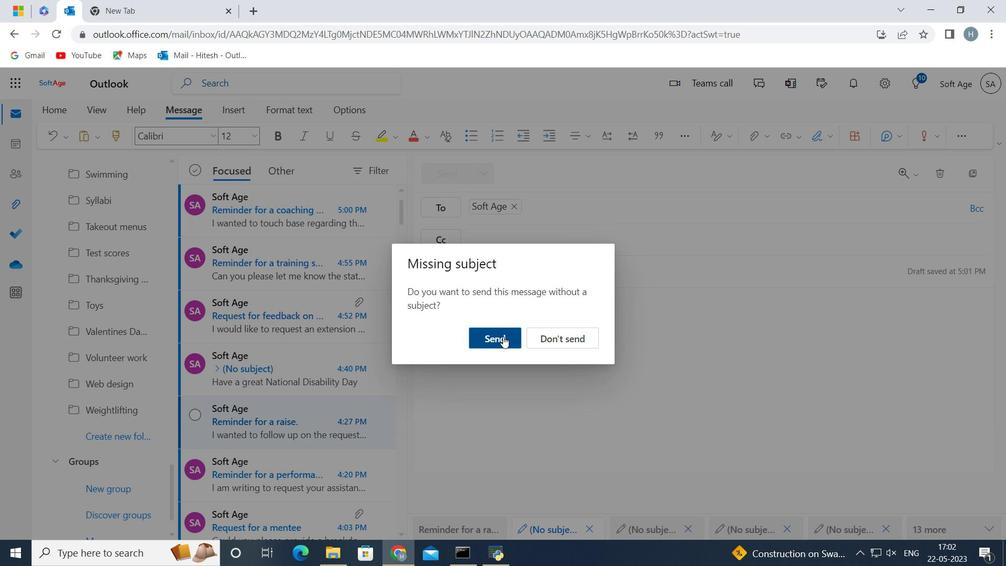 
